 Task: Look for space in Przeworsk, Poland from 1st July, 2023 to 3rd July, 2023 for 1 adult in price range Rs.5000 to Rs.15000. Place can be private room with 1  bedroom having 1 bed and 1 bathroom. Property type can be house, flat, guest house, hotel. Amenities needed are: wifi. Booking option can be shelf check-in. Required host language is English.
Action: Mouse moved to (604, 98)
Screenshot: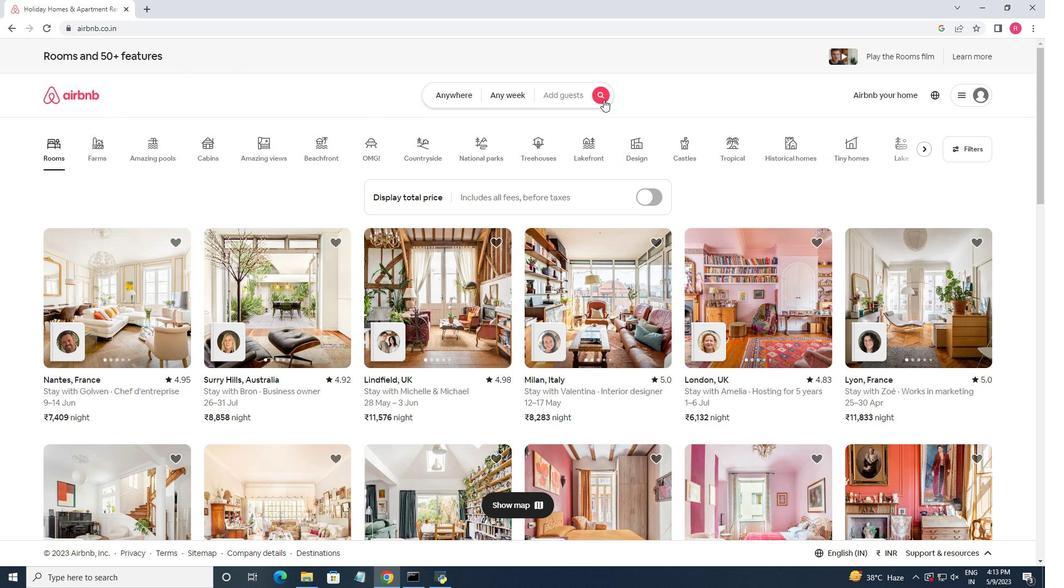 
Action: Mouse pressed left at (604, 98)
Screenshot: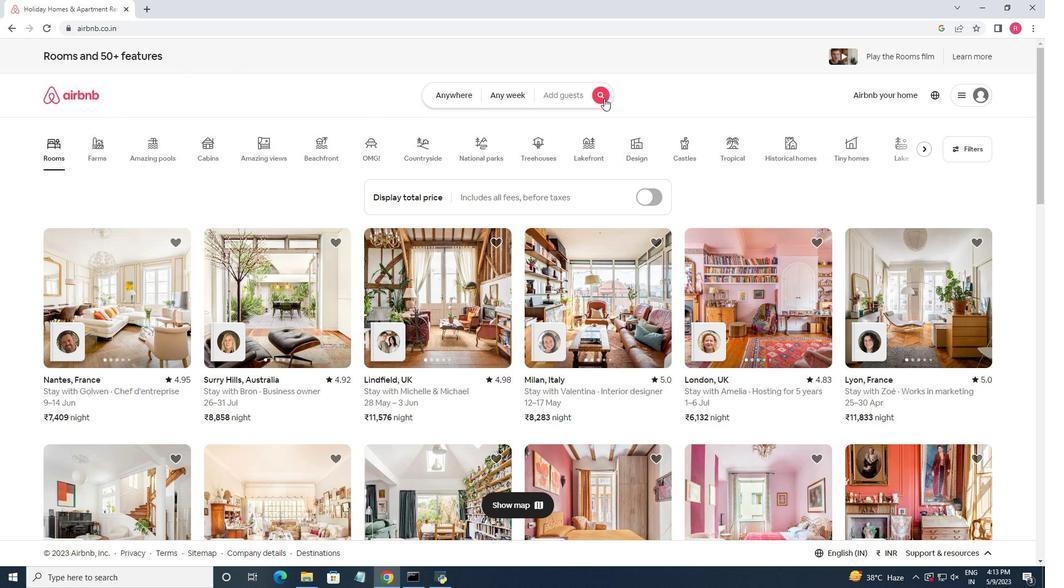 
Action: Mouse moved to (377, 143)
Screenshot: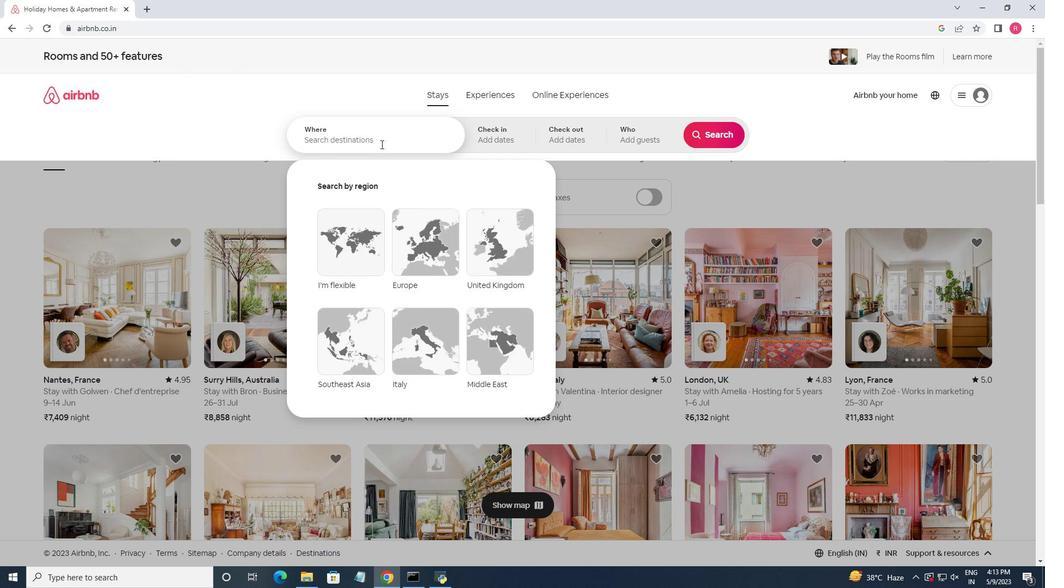 
Action: Mouse pressed left at (377, 143)
Screenshot: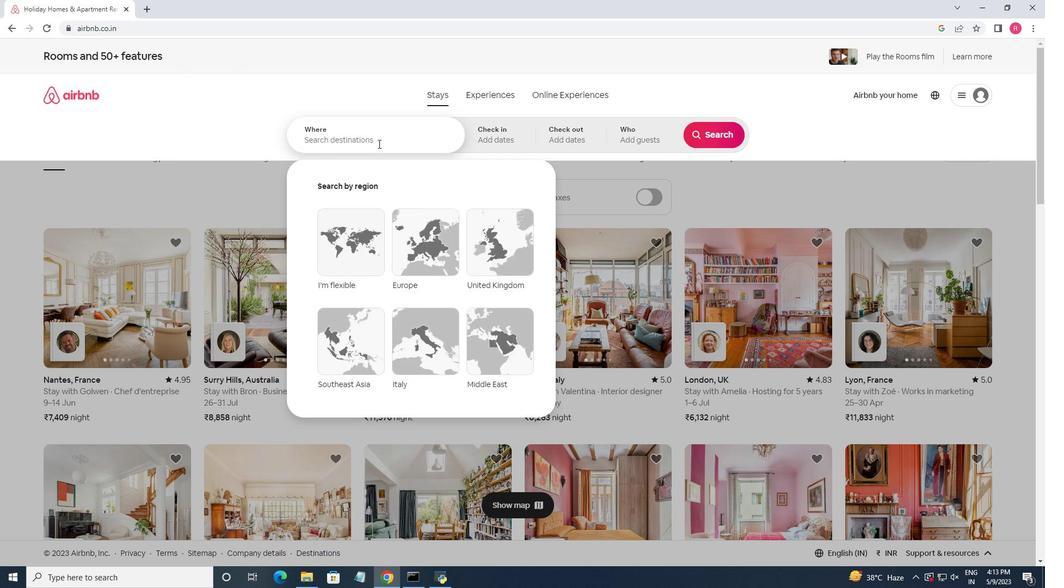 
Action: Key pressed <Key.shift>Przeworsk,<Key.space><Key.shift>Pola<Key.backspace>
Screenshot: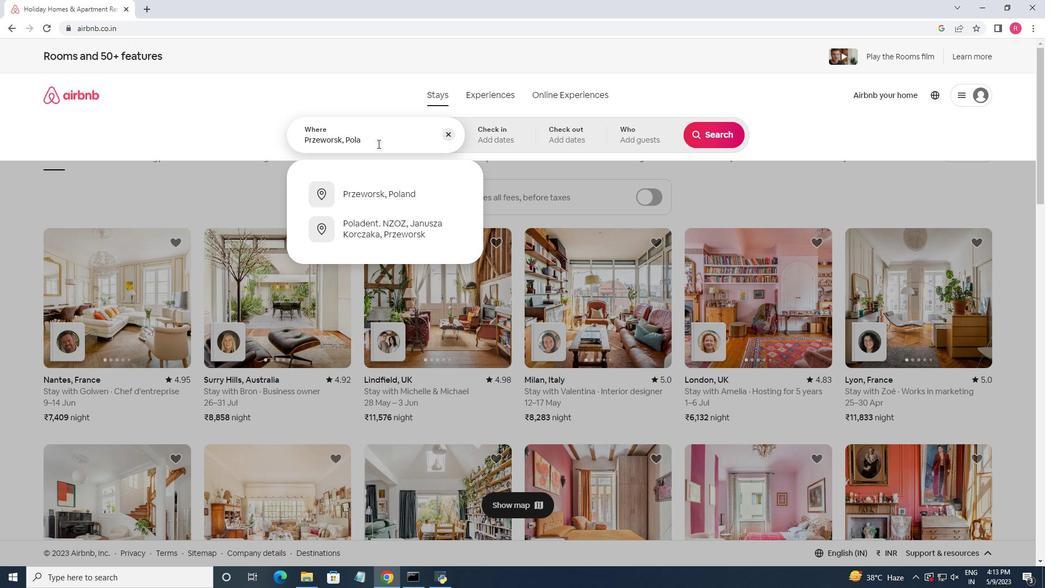 
Action: Mouse moved to (398, 194)
Screenshot: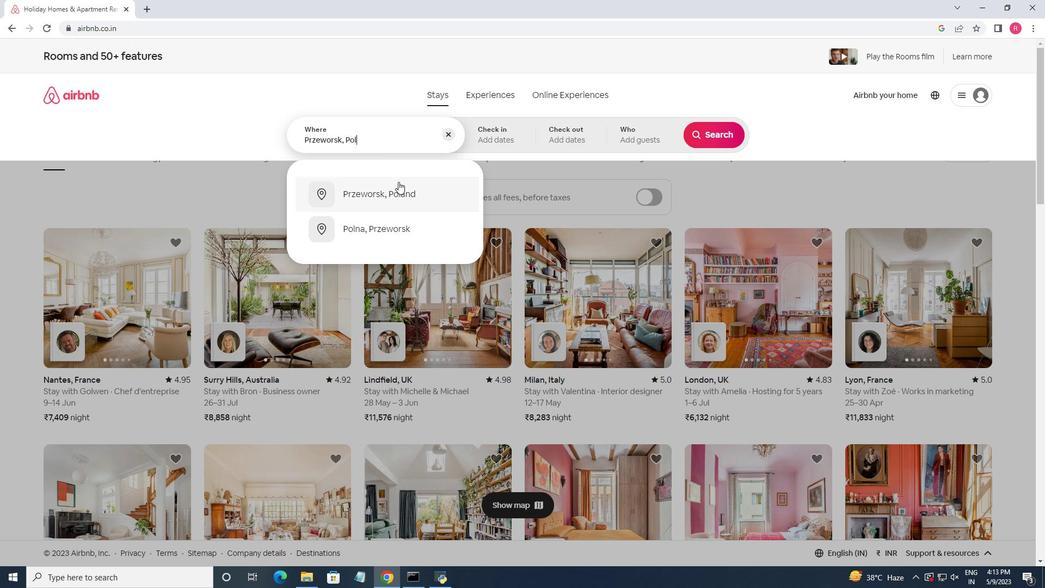 
Action: Mouse pressed left at (398, 194)
Screenshot: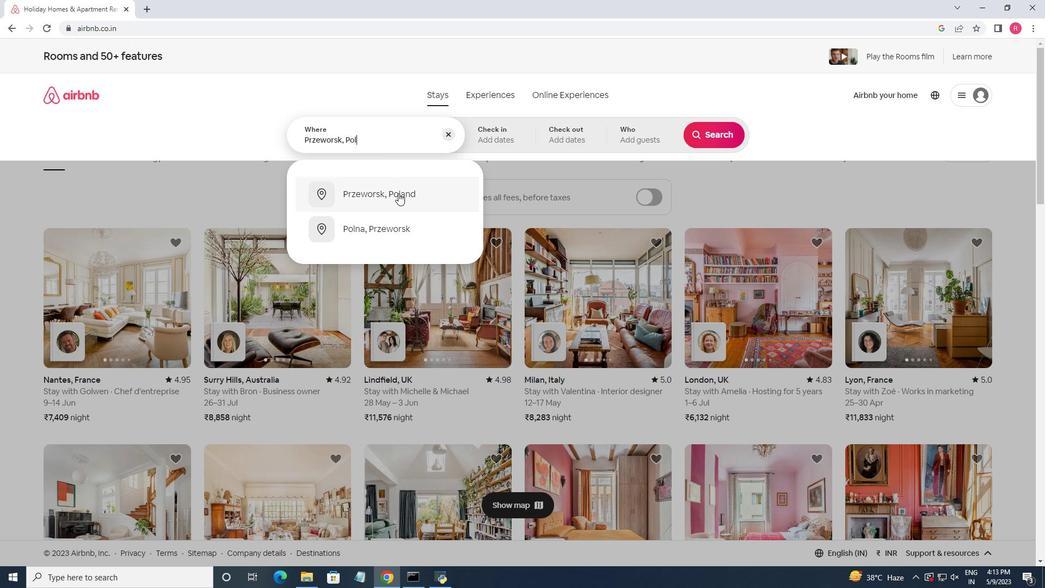 
Action: Mouse moved to (716, 218)
Screenshot: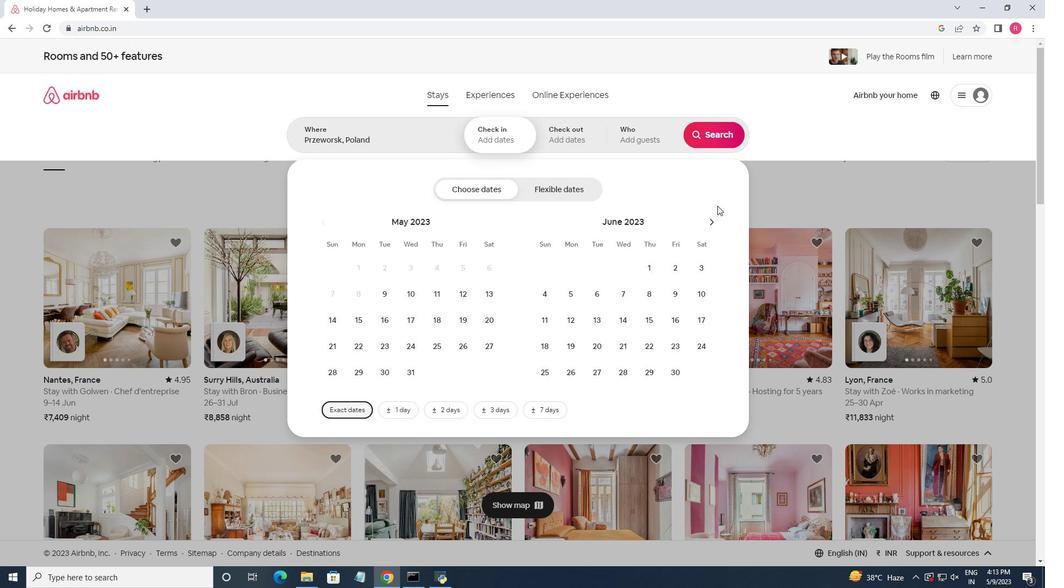 
Action: Mouse pressed left at (716, 218)
Screenshot: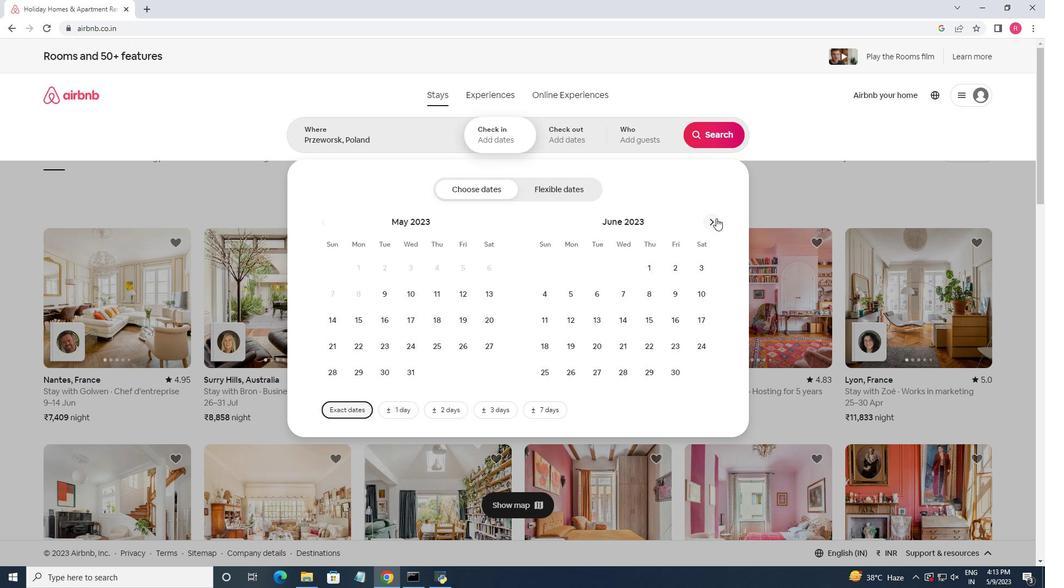 
Action: Mouse moved to (706, 262)
Screenshot: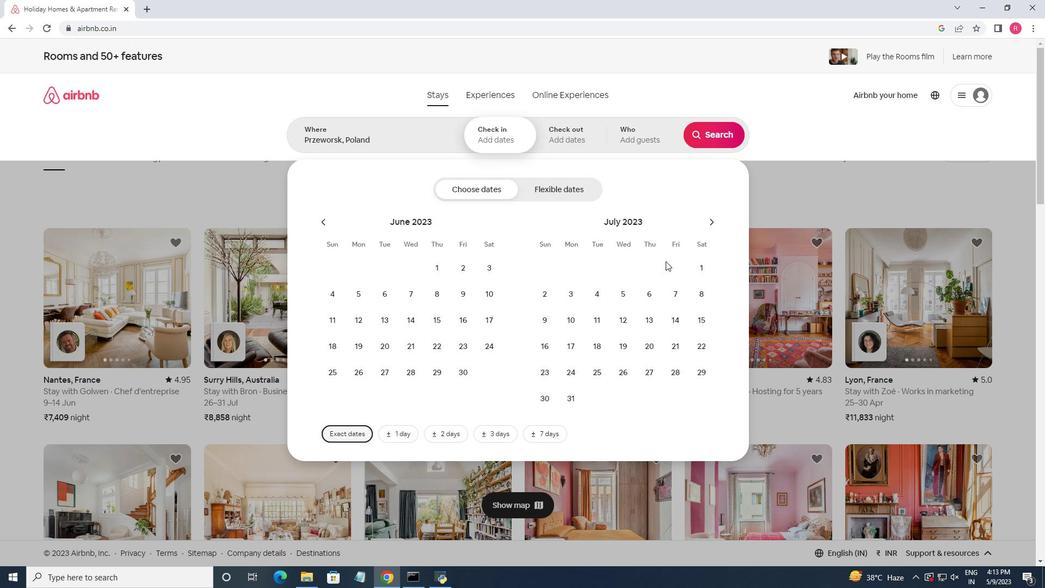 
Action: Mouse pressed left at (706, 262)
Screenshot: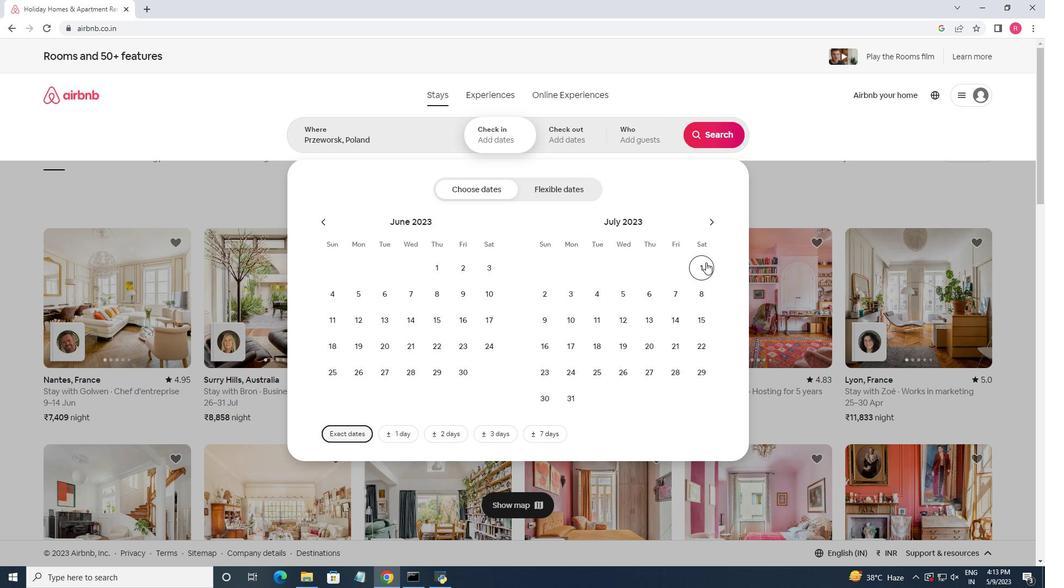 
Action: Mouse moved to (575, 297)
Screenshot: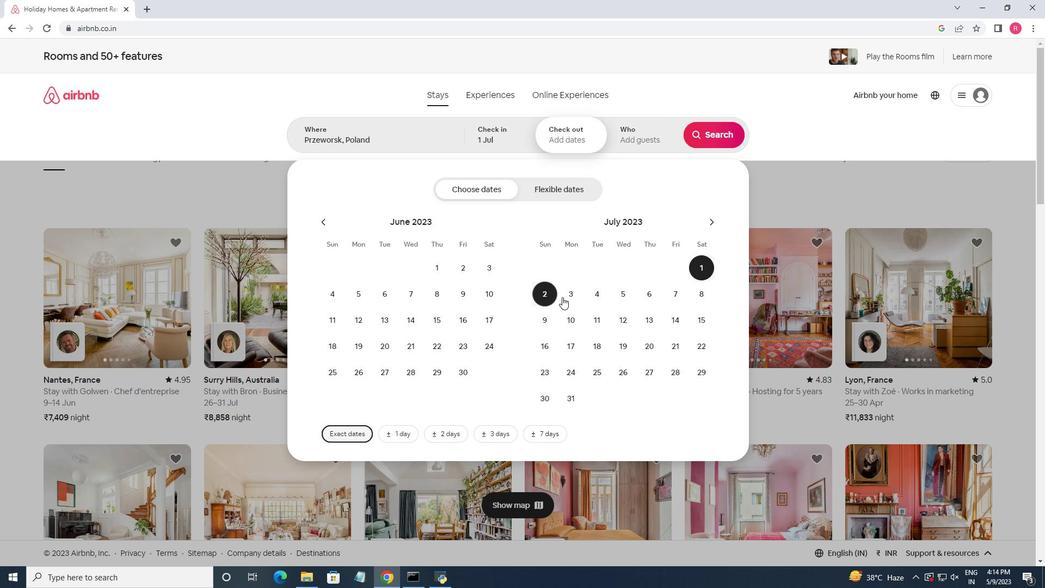 
Action: Mouse pressed left at (575, 297)
Screenshot: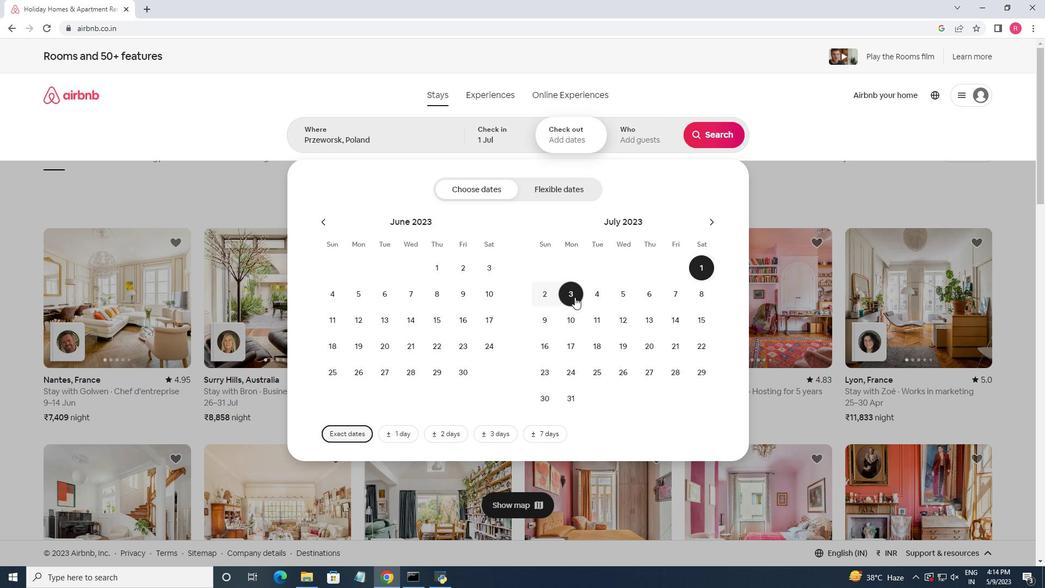 
Action: Mouse moved to (641, 134)
Screenshot: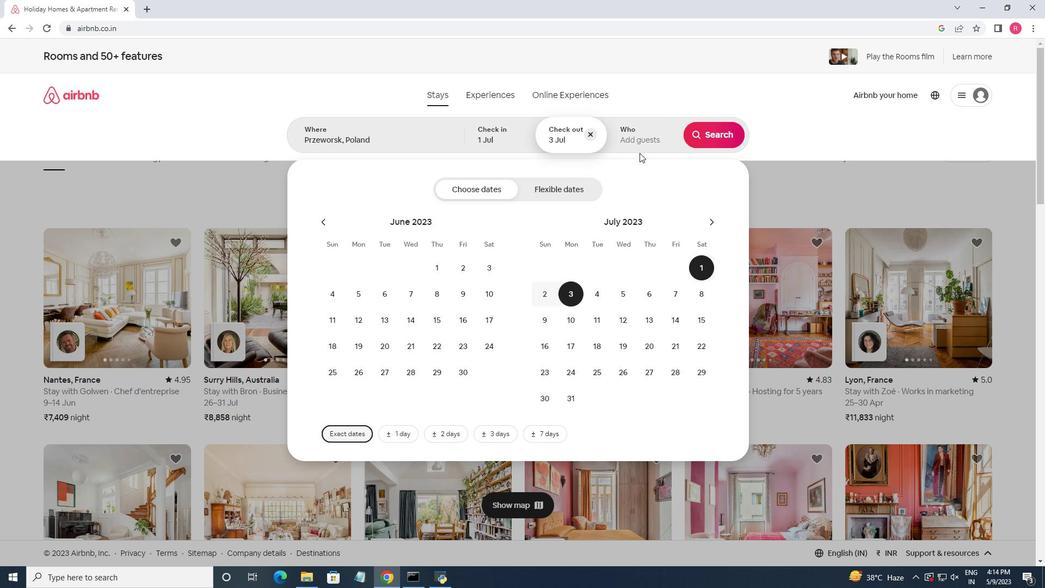
Action: Mouse pressed left at (641, 134)
Screenshot: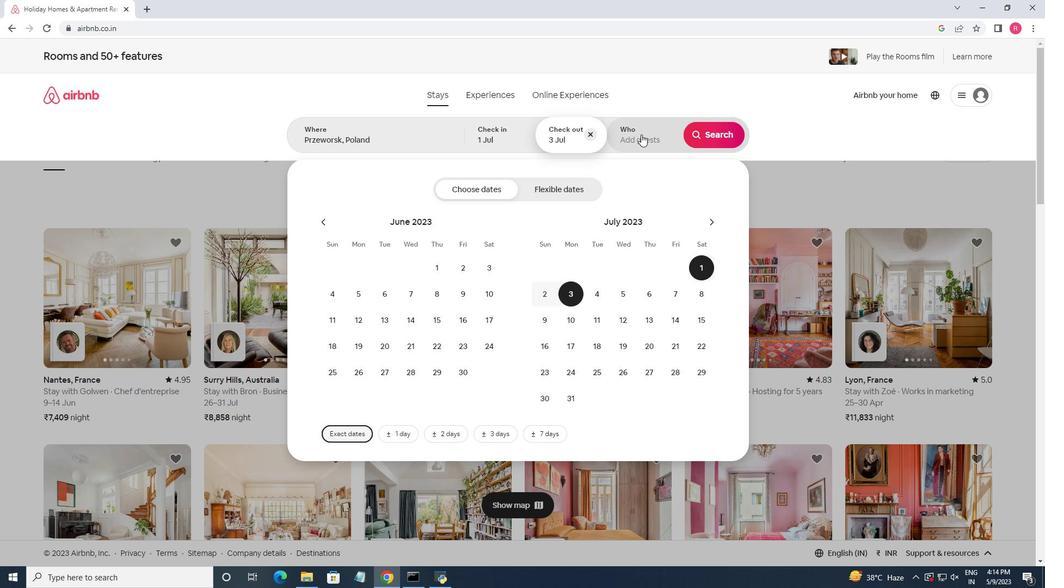 
Action: Mouse moved to (723, 192)
Screenshot: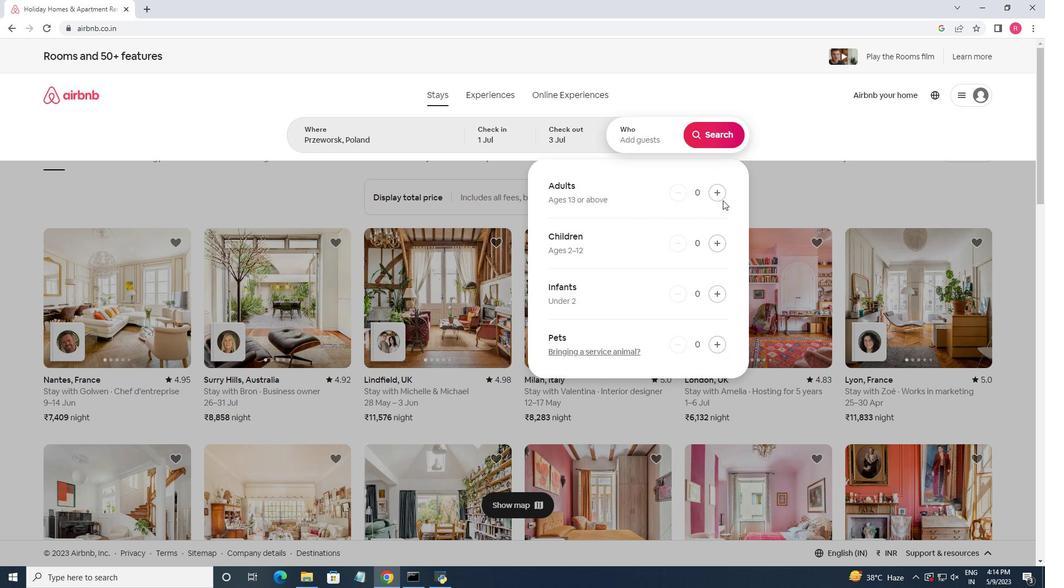 
Action: Mouse pressed left at (723, 192)
Screenshot: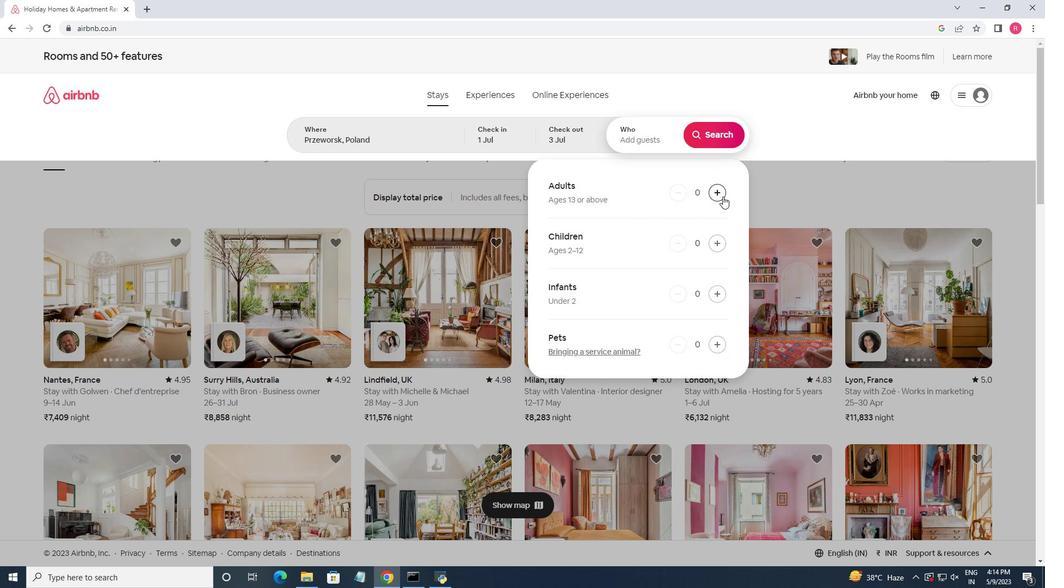 
Action: Mouse moved to (718, 139)
Screenshot: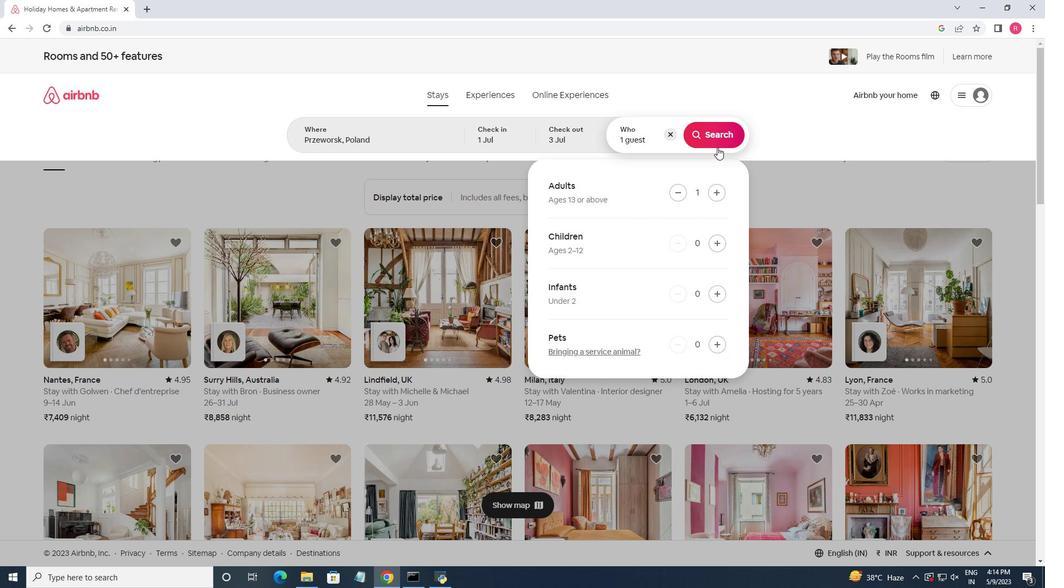 
Action: Mouse pressed left at (718, 139)
Screenshot: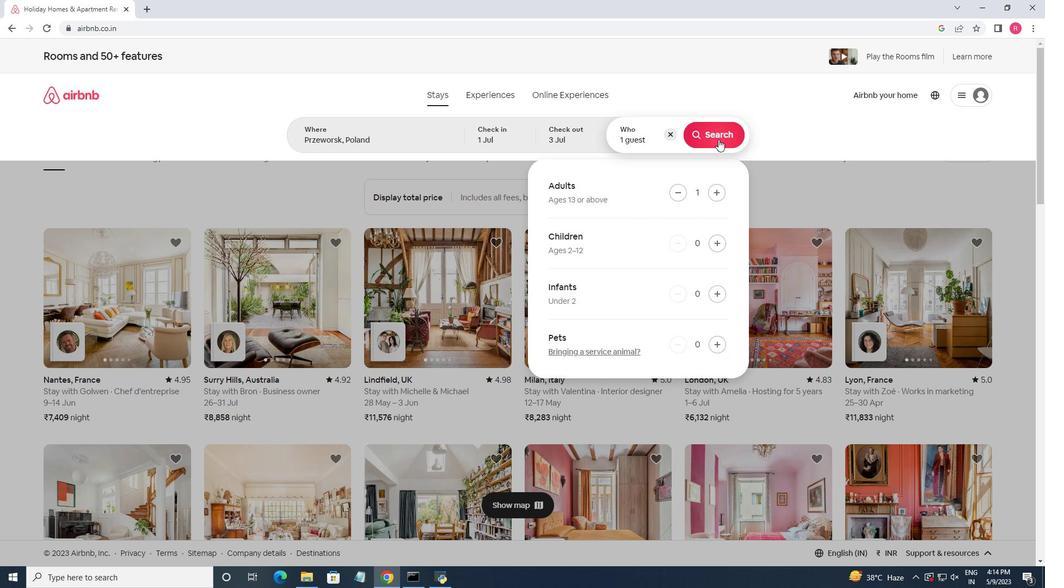 
Action: Mouse moved to (989, 110)
Screenshot: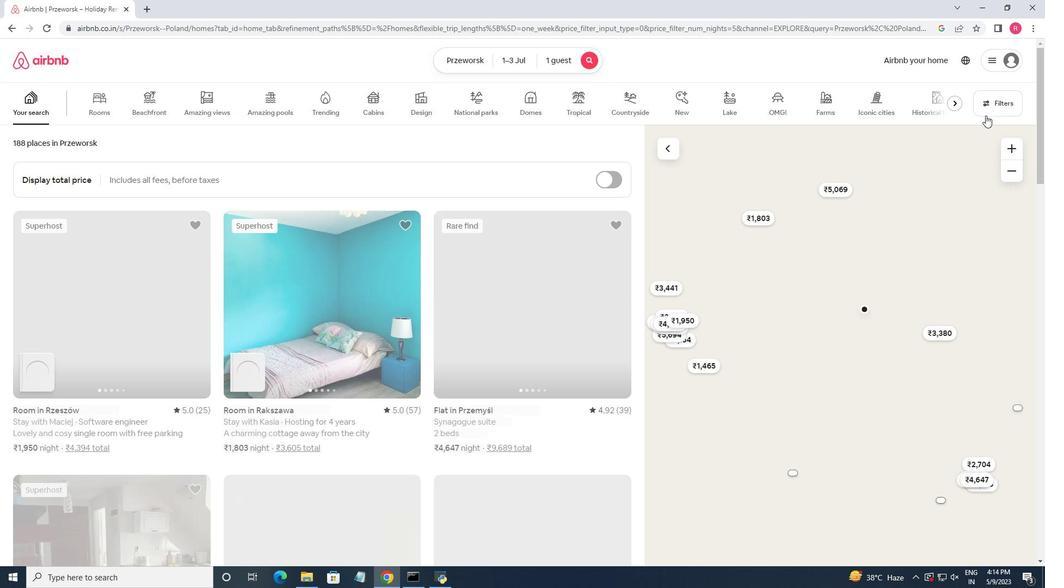 
Action: Mouse pressed left at (989, 110)
Screenshot: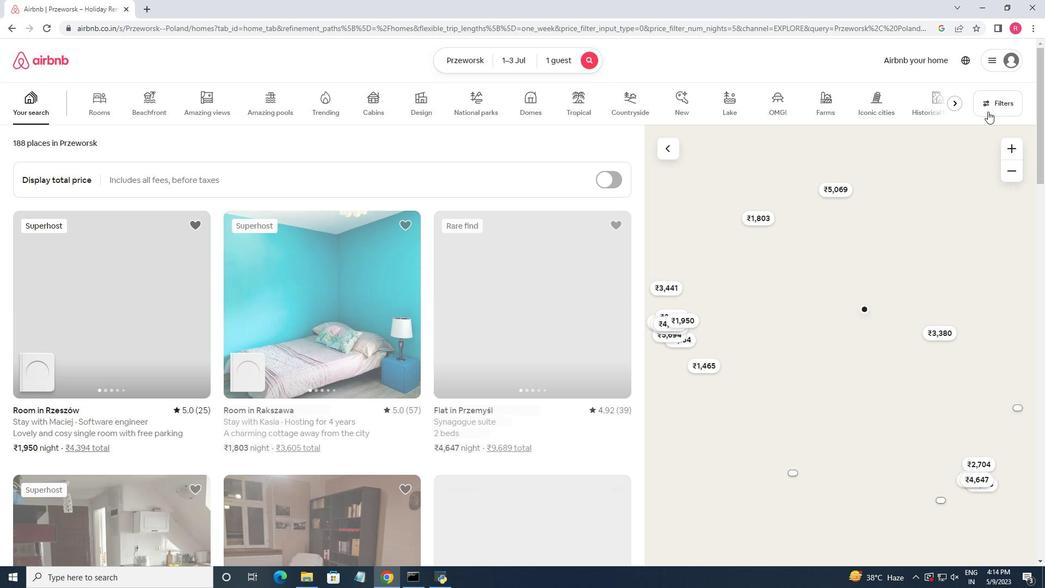 
Action: Mouse moved to (375, 370)
Screenshot: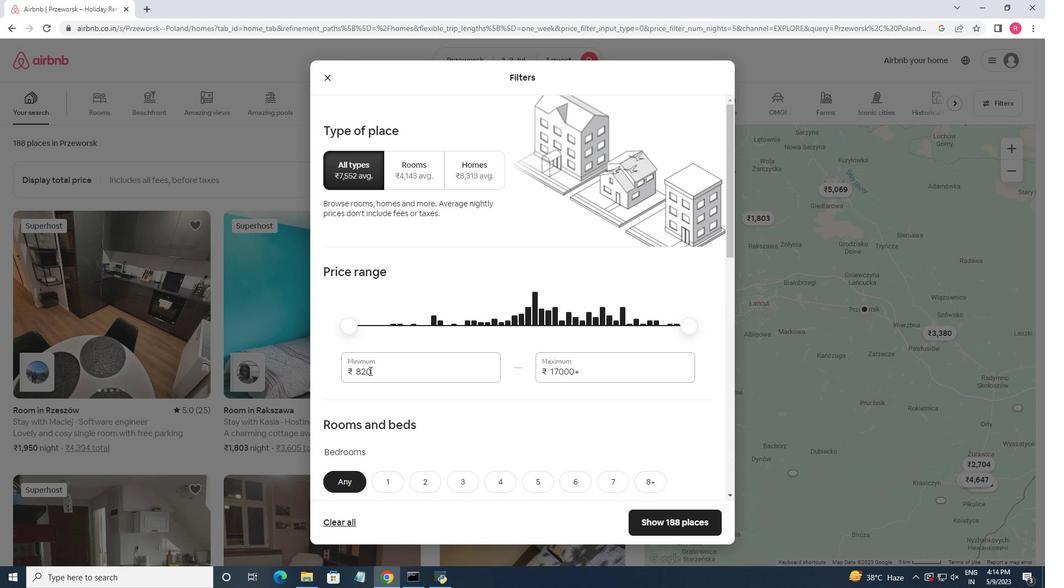 
Action: Mouse pressed left at (375, 370)
Screenshot: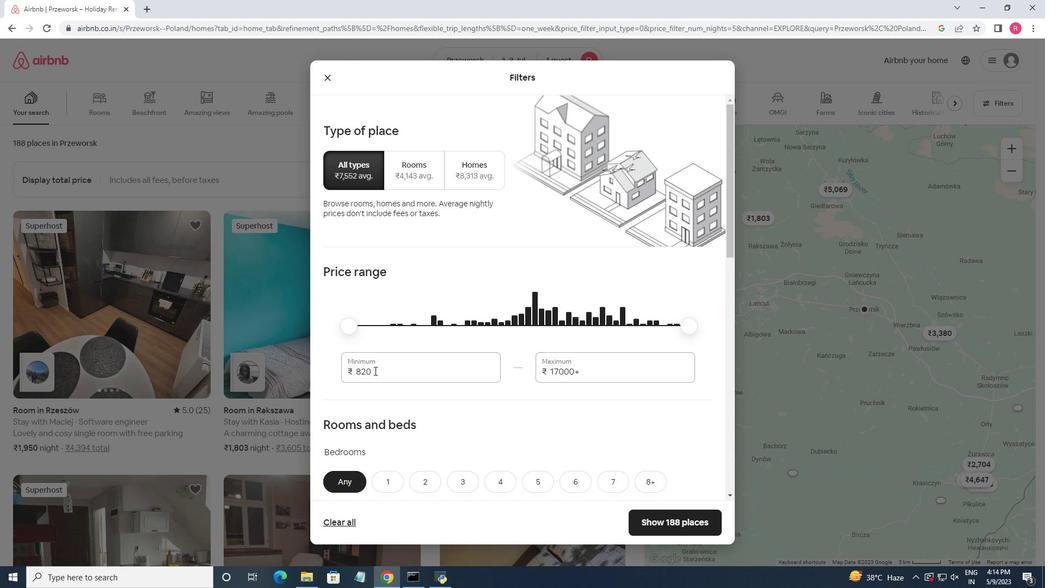 
Action: Mouse pressed left at (375, 370)
Screenshot: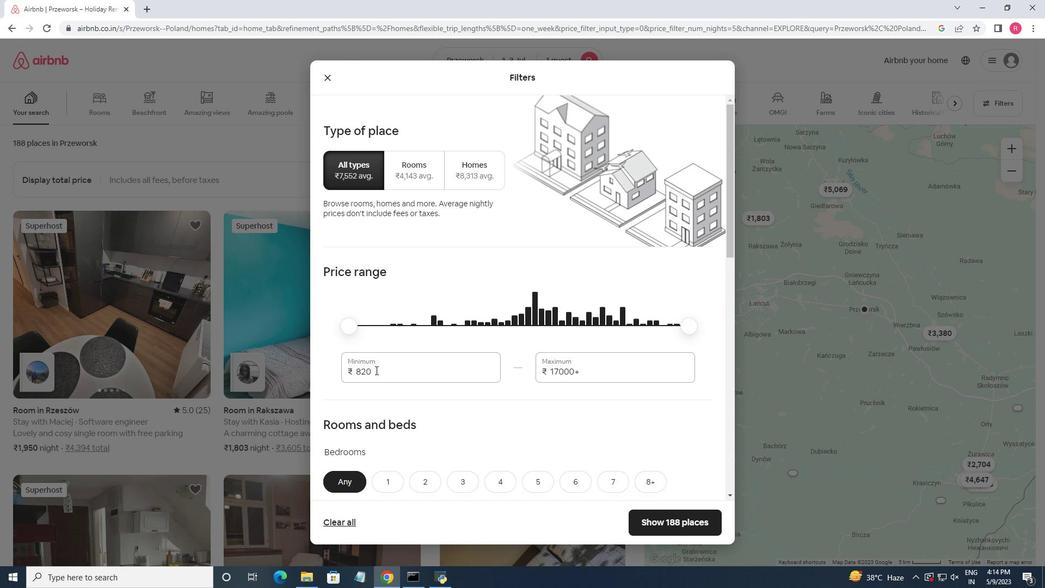
Action: Mouse moved to (374, 369)
Screenshot: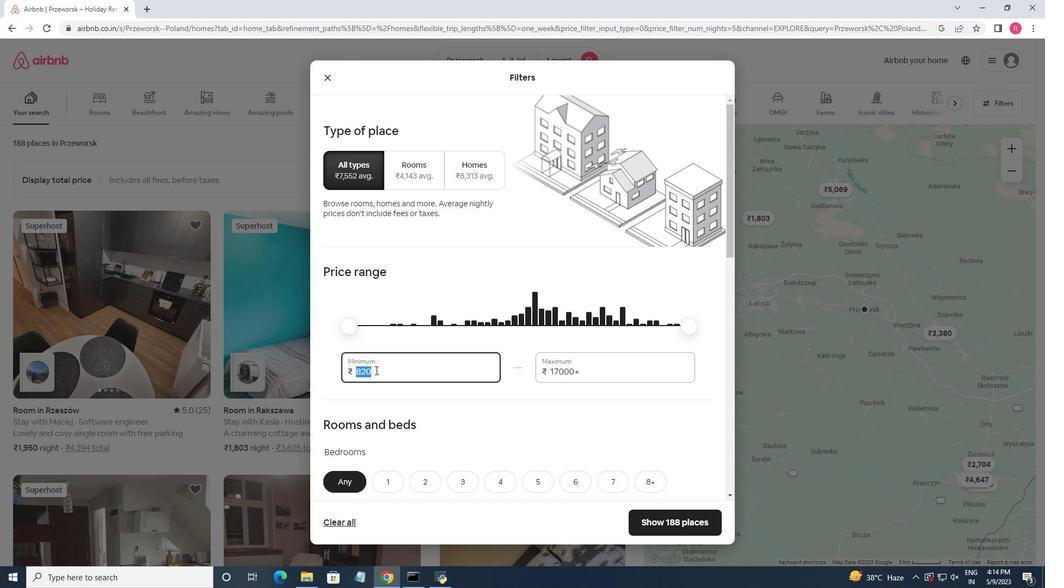 
Action: Key pressed 5000<Key.tab>15000
Screenshot: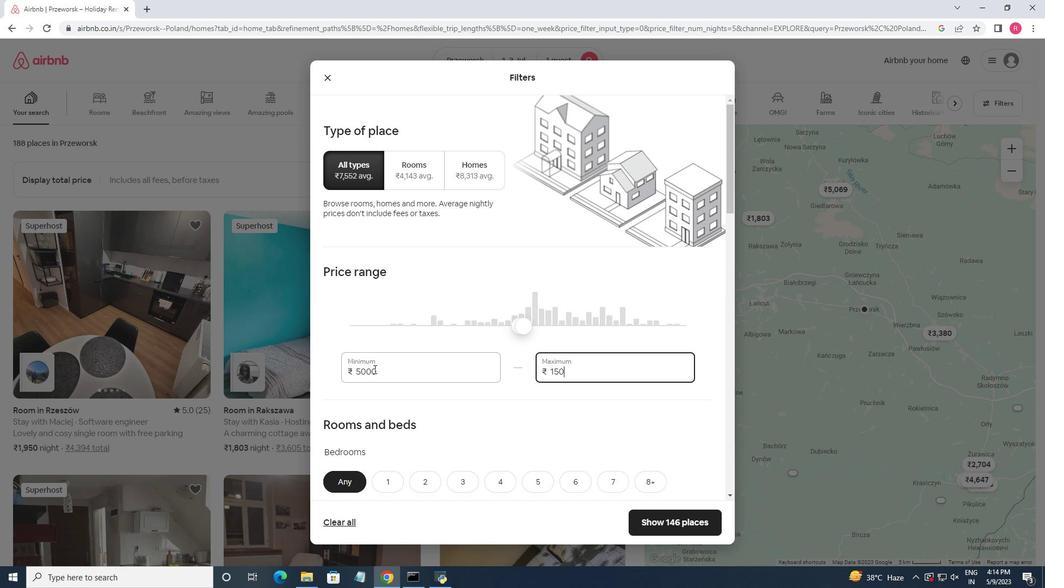 
Action: Mouse moved to (502, 389)
Screenshot: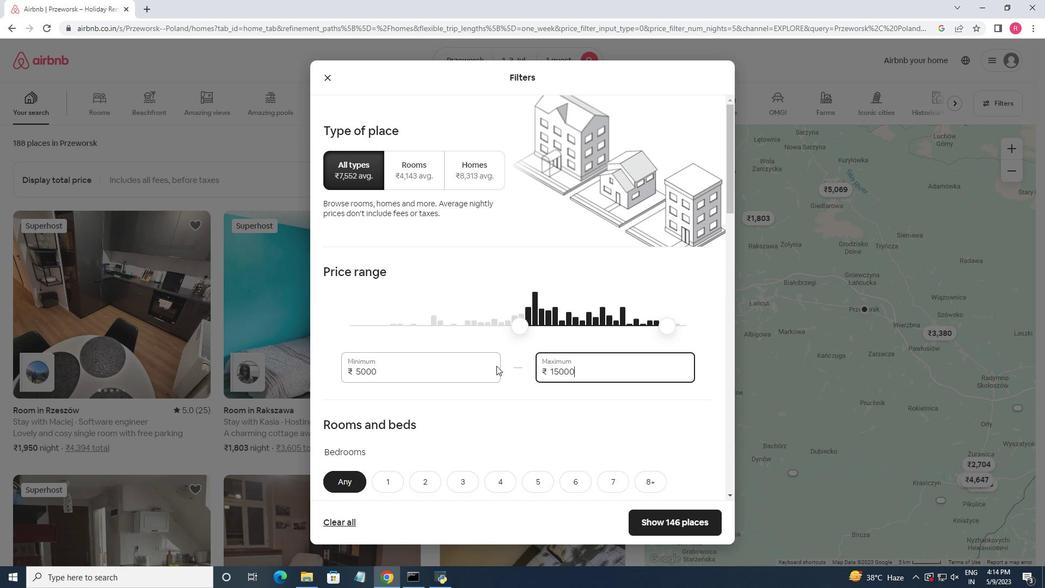 
Action: Mouse scrolled (502, 388) with delta (0, 0)
Screenshot: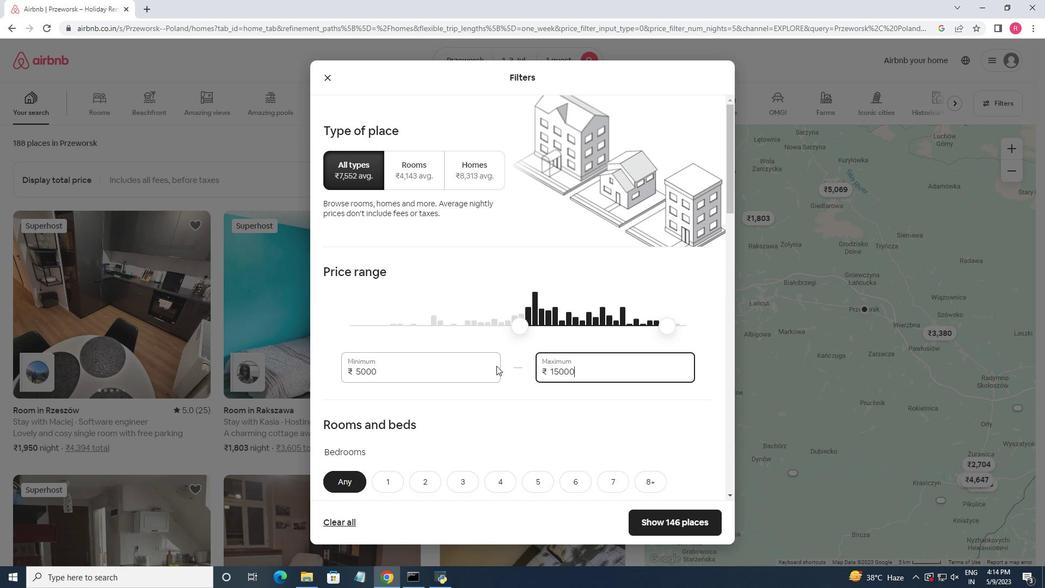 
Action: Mouse moved to (493, 404)
Screenshot: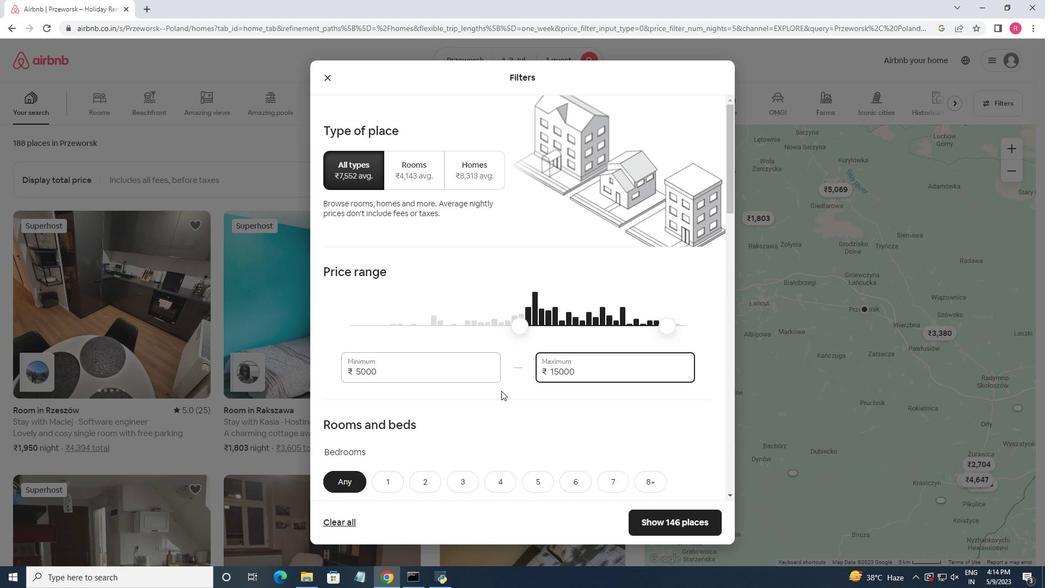 
Action: Mouse scrolled (493, 403) with delta (0, 0)
Screenshot: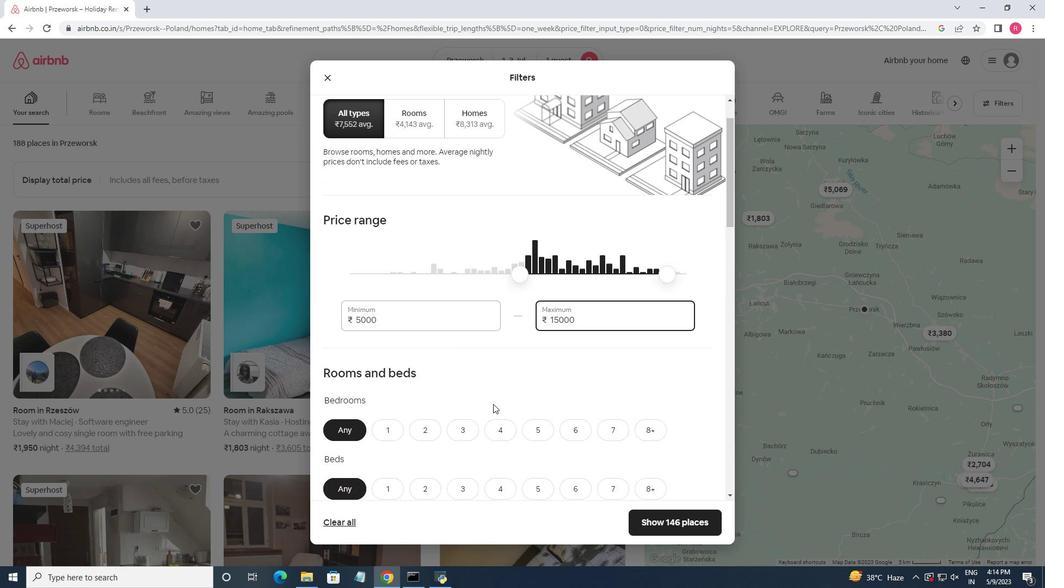 
Action: Mouse moved to (395, 372)
Screenshot: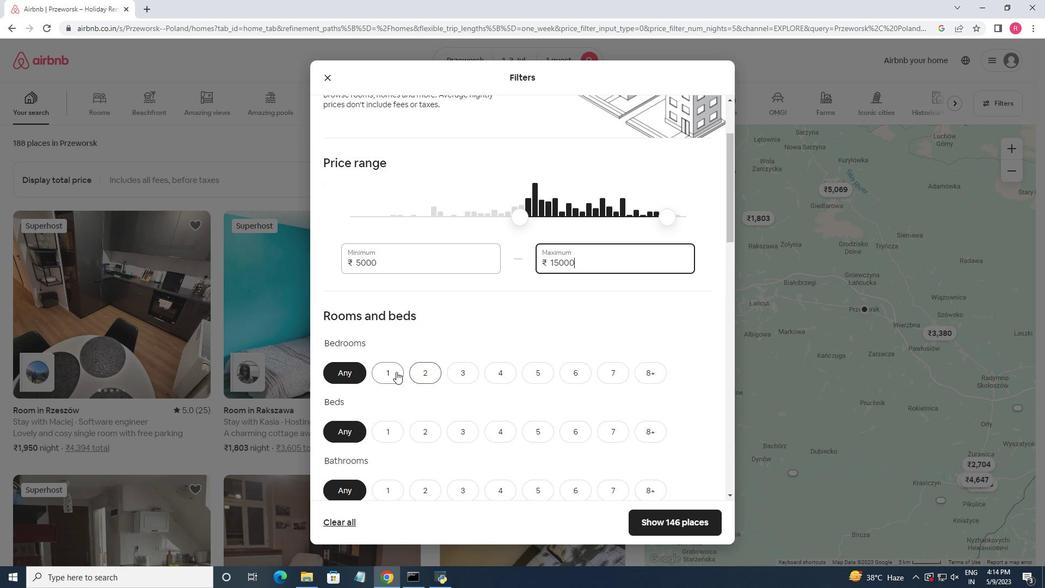 
Action: Mouse pressed left at (395, 372)
Screenshot: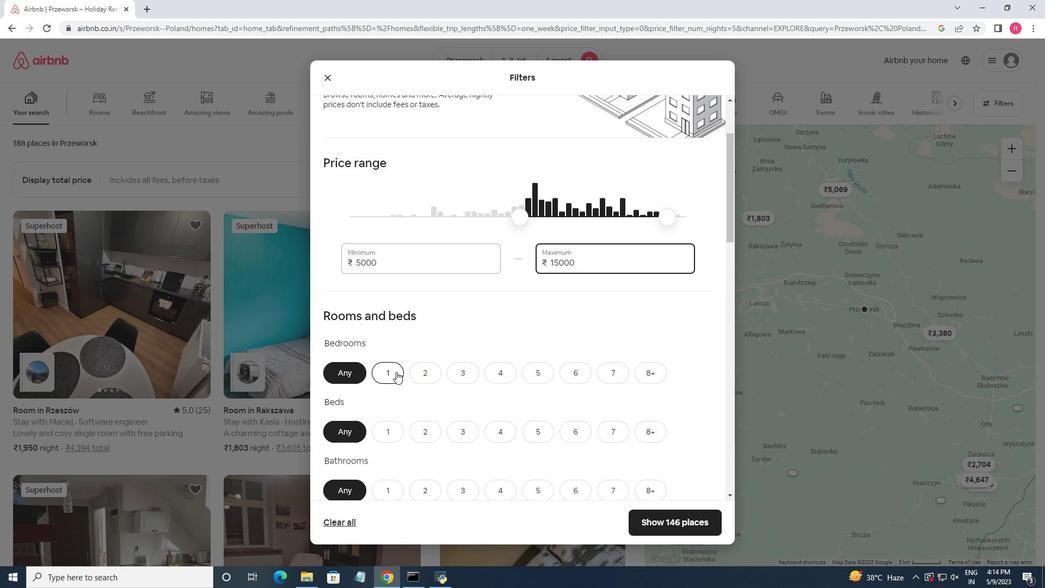 
Action: Mouse moved to (389, 434)
Screenshot: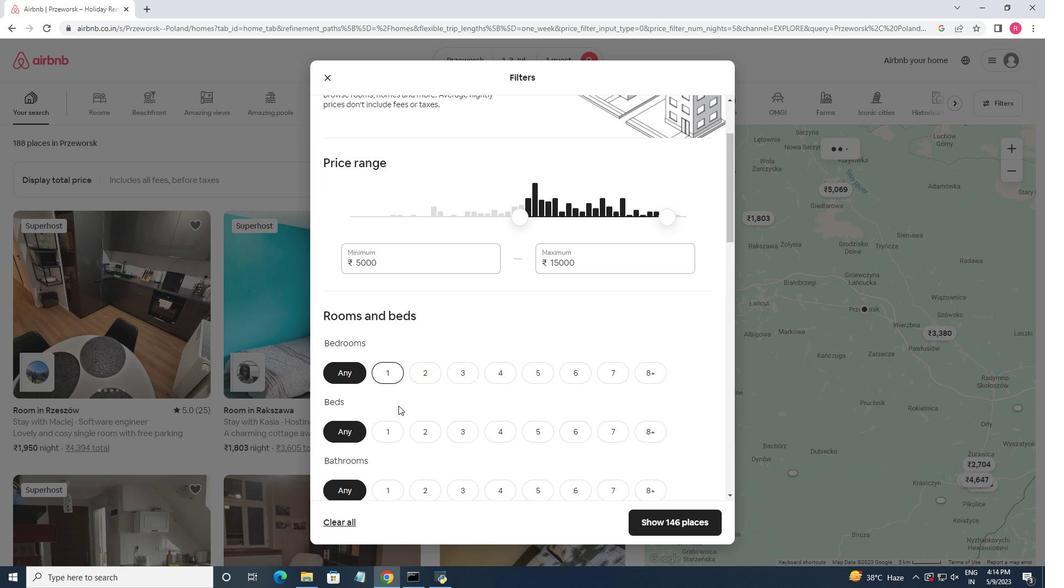 
Action: Mouse pressed left at (389, 434)
Screenshot: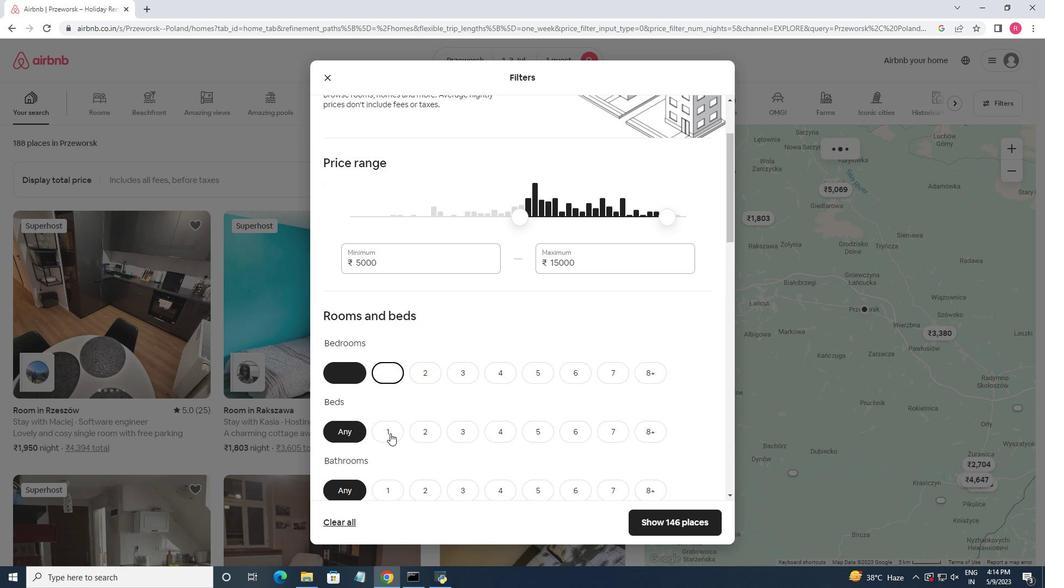 
Action: Mouse moved to (435, 400)
Screenshot: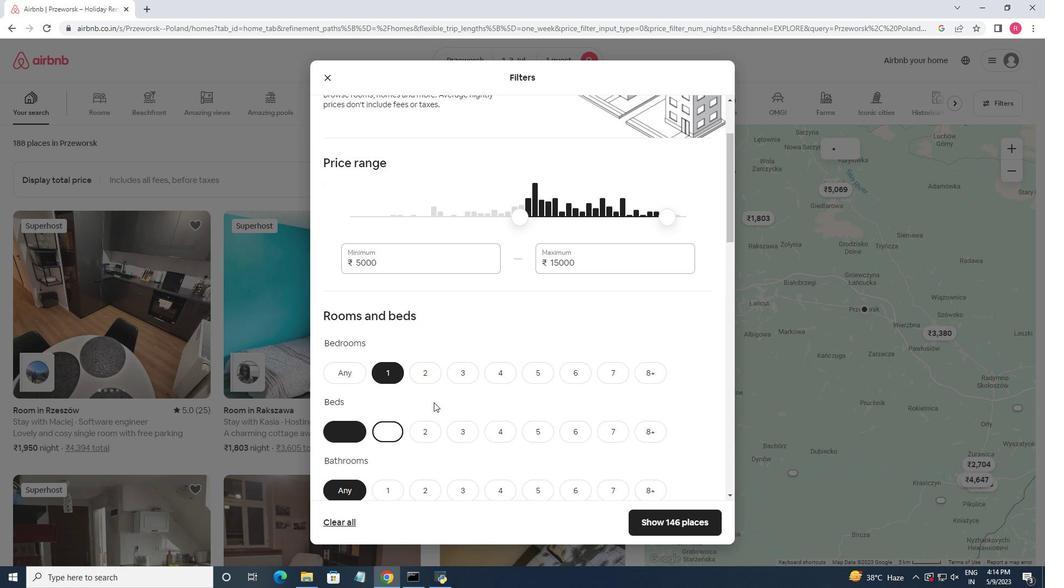 
Action: Mouse scrolled (435, 399) with delta (0, 0)
Screenshot: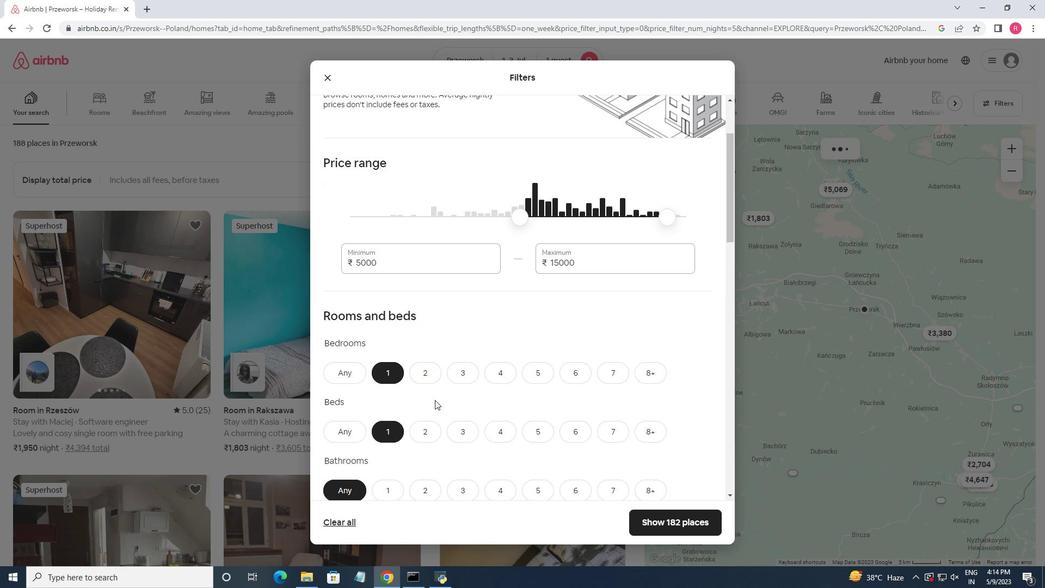
Action: Mouse moved to (432, 399)
Screenshot: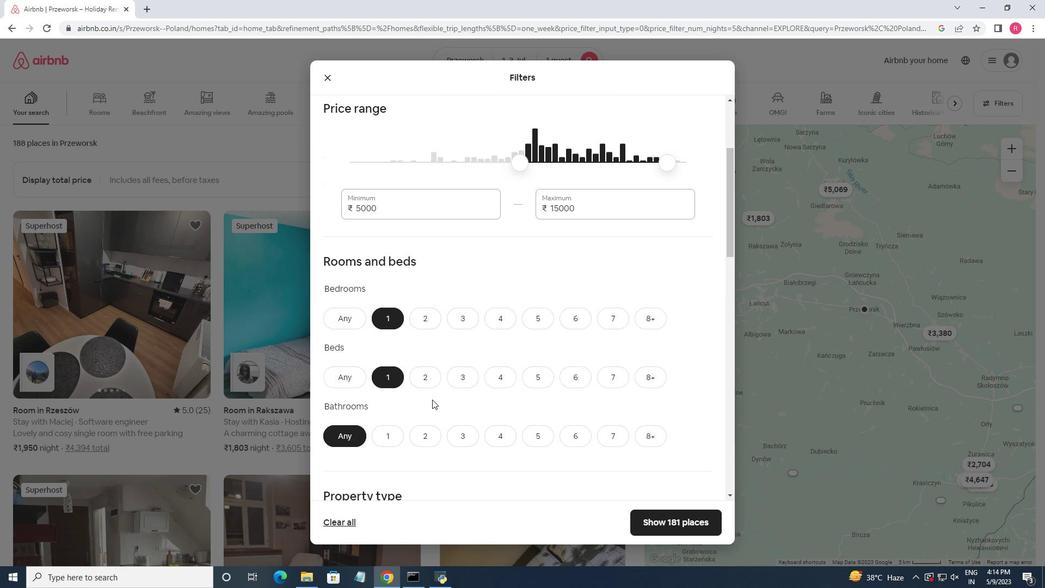 
Action: Mouse scrolled (432, 399) with delta (0, 0)
Screenshot: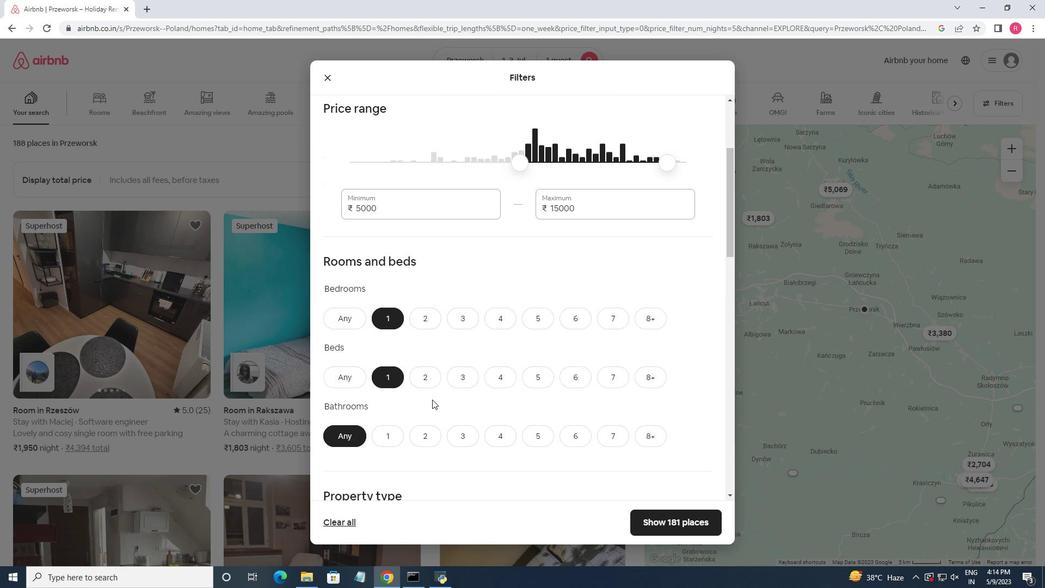 
Action: Mouse moved to (392, 383)
Screenshot: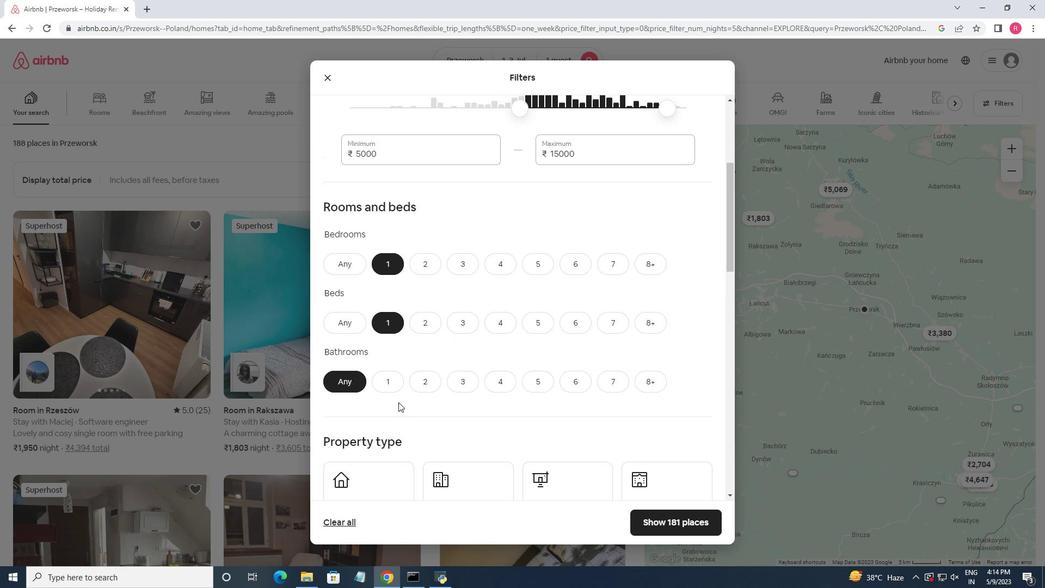 
Action: Mouse pressed left at (392, 383)
Screenshot: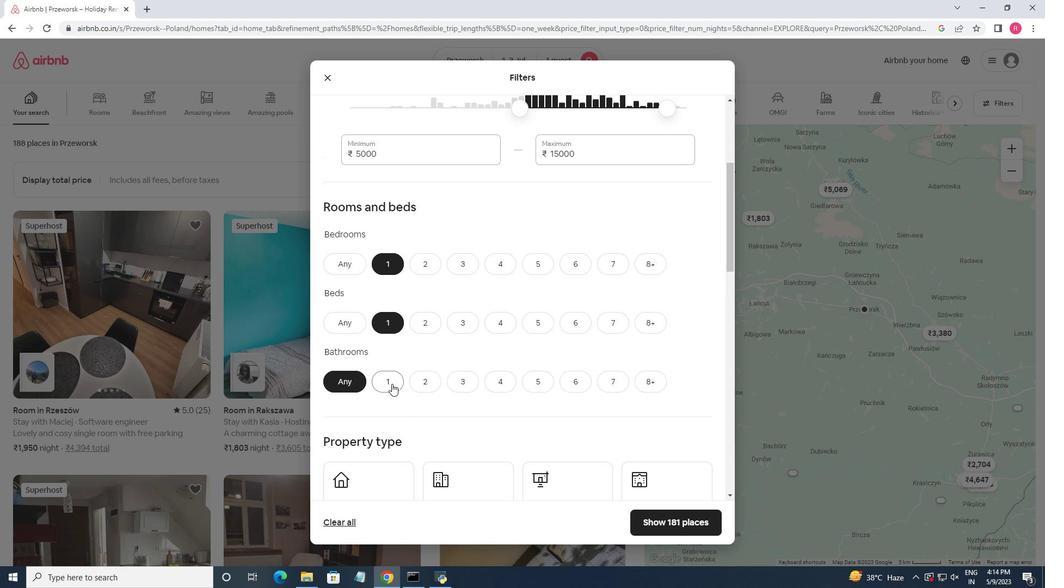 
Action: Mouse moved to (455, 373)
Screenshot: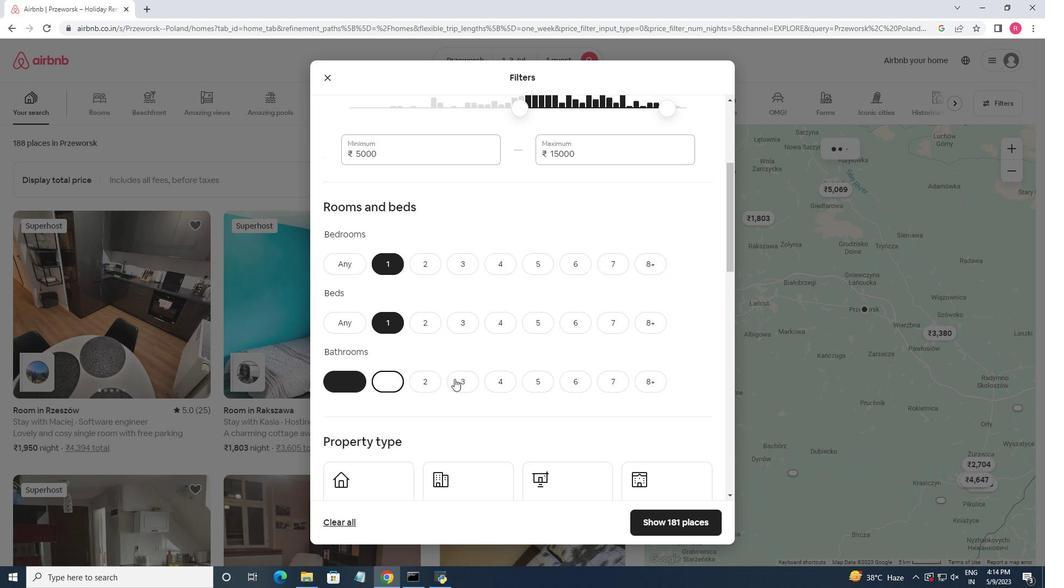 
Action: Mouse scrolled (455, 372) with delta (0, 0)
Screenshot: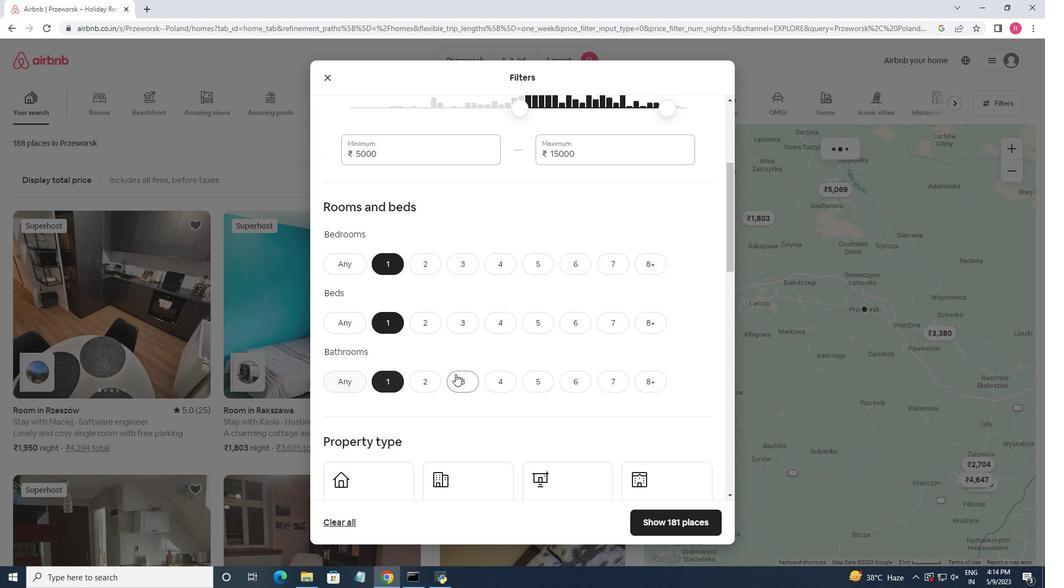 
Action: Mouse moved to (393, 431)
Screenshot: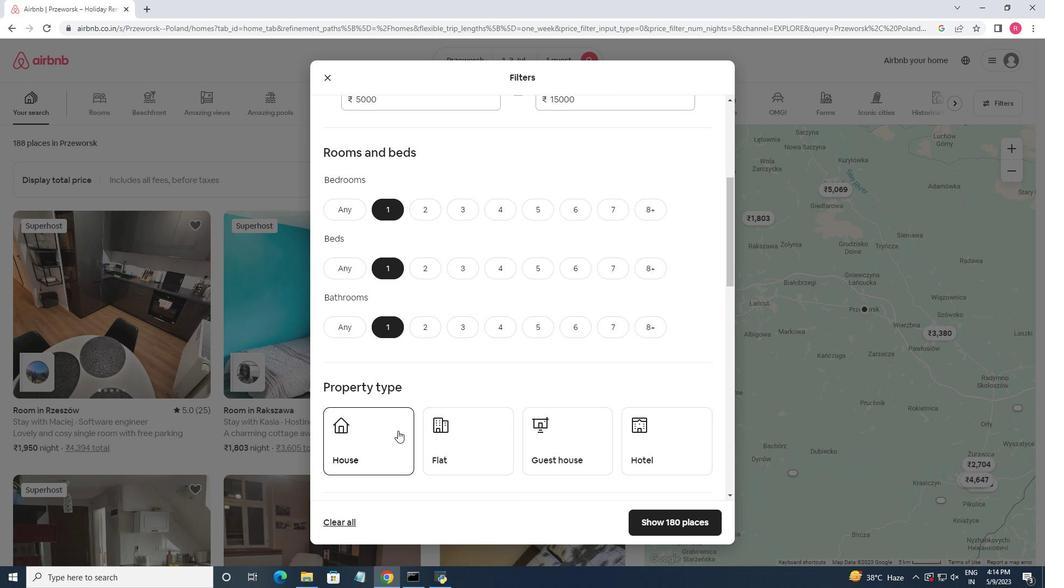 
Action: Mouse pressed left at (393, 431)
Screenshot: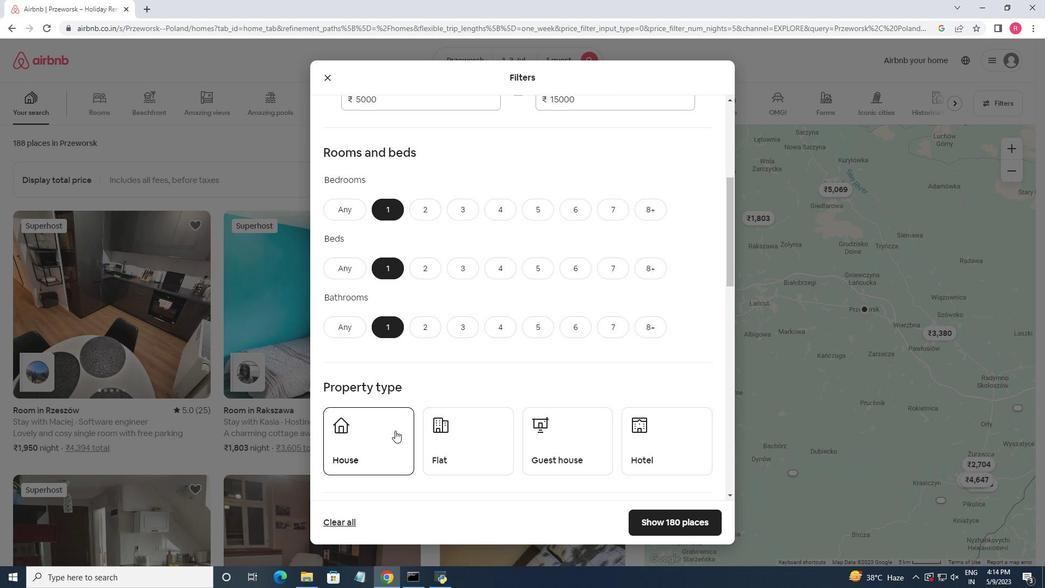 
Action: Mouse moved to (456, 433)
Screenshot: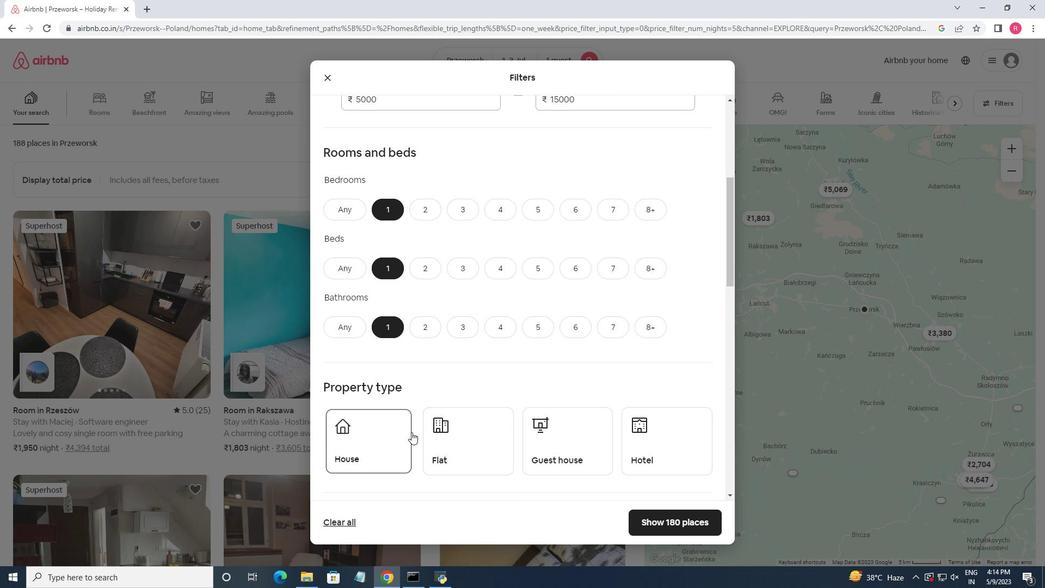 
Action: Mouse pressed left at (456, 433)
Screenshot: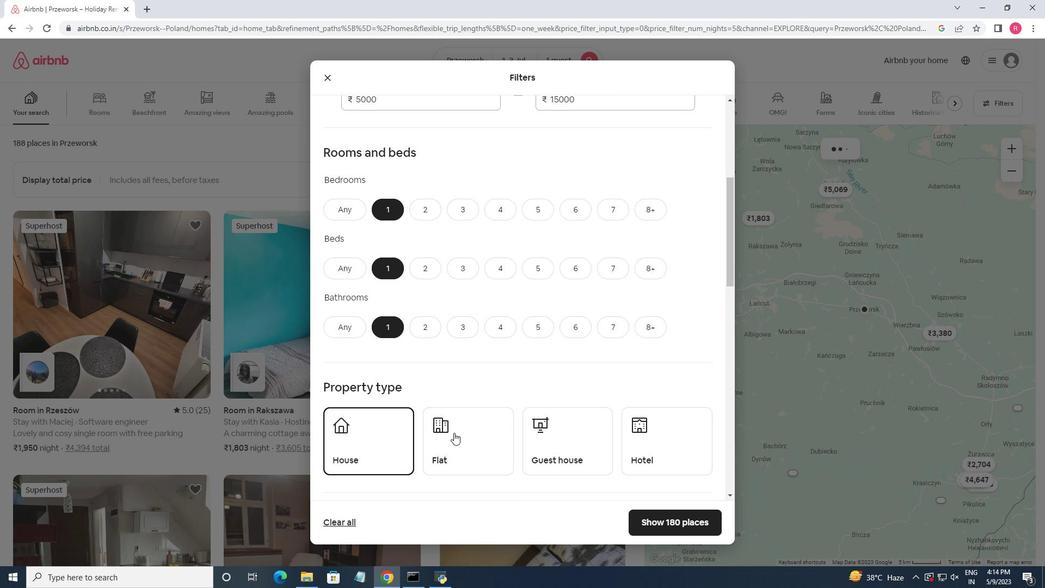 
Action: Mouse moved to (551, 441)
Screenshot: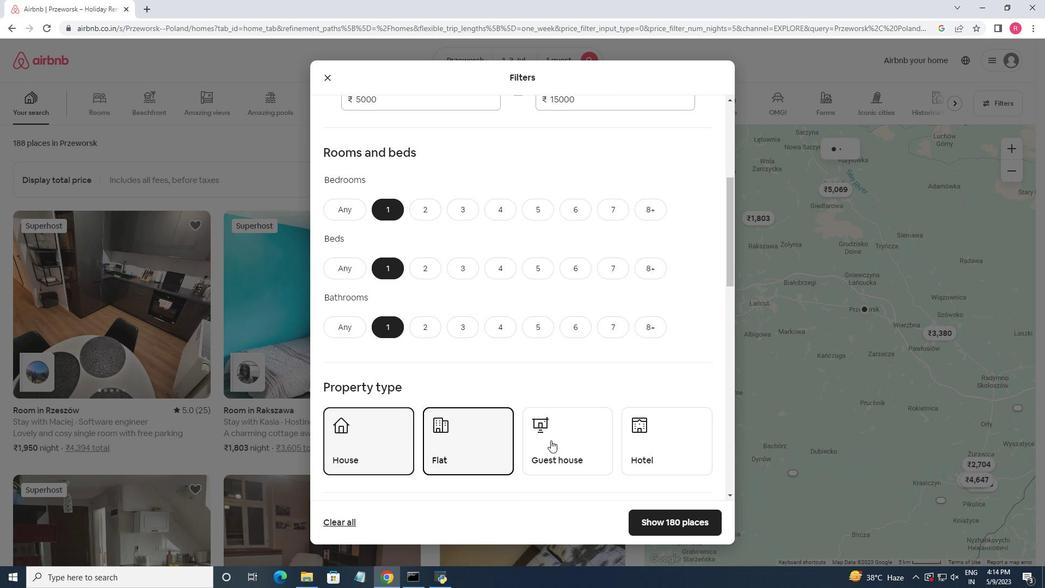 
Action: Mouse pressed left at (551, 441)
Screenshot: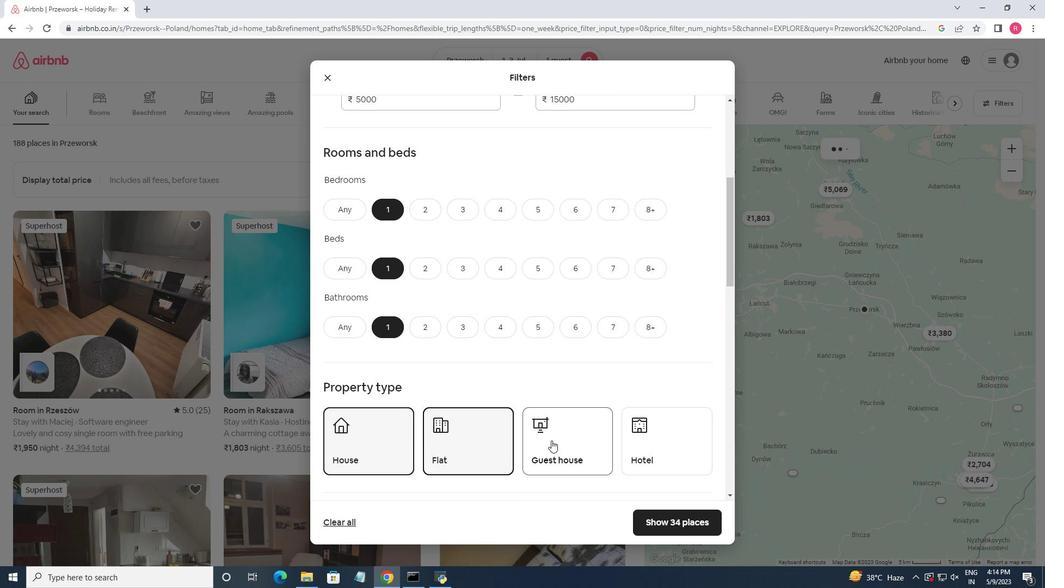 
Action: Mouse moved to (635, 441)
Screenshot: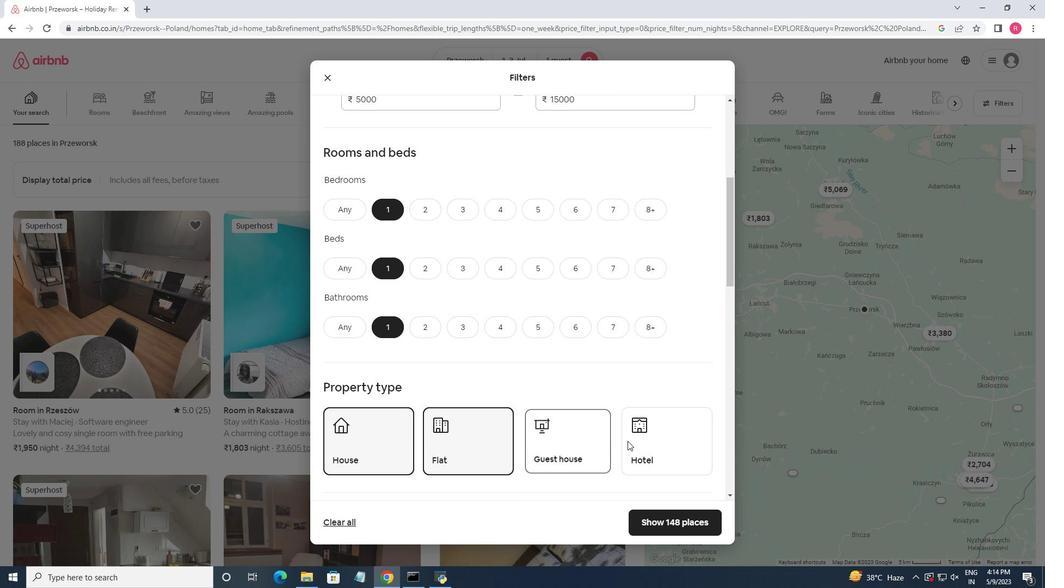 
Action: Mouse pressed left at (635, 441)
Screenshot: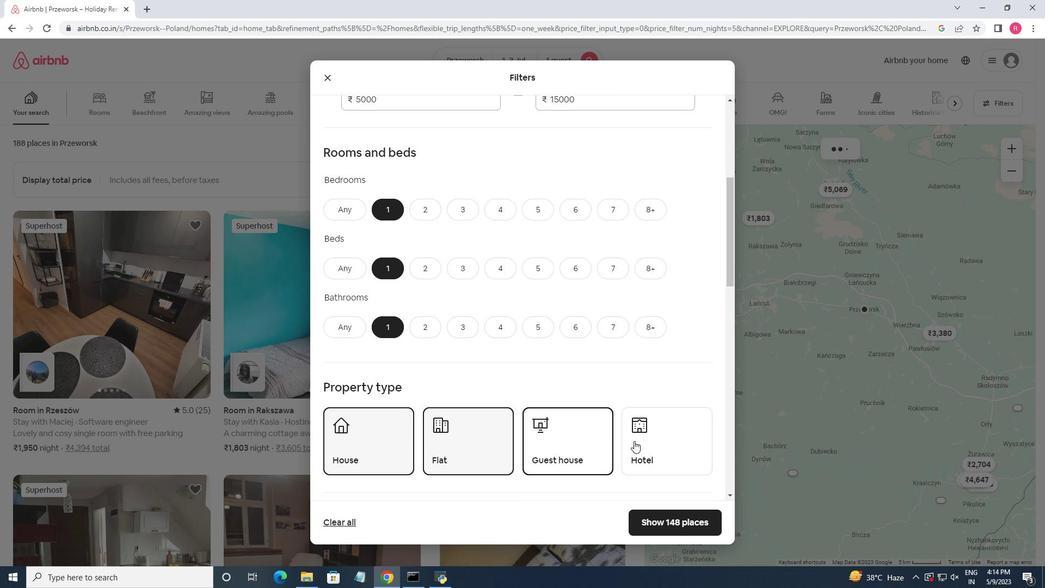 
Action: Mouse moved to (576, 380)
Screenshot: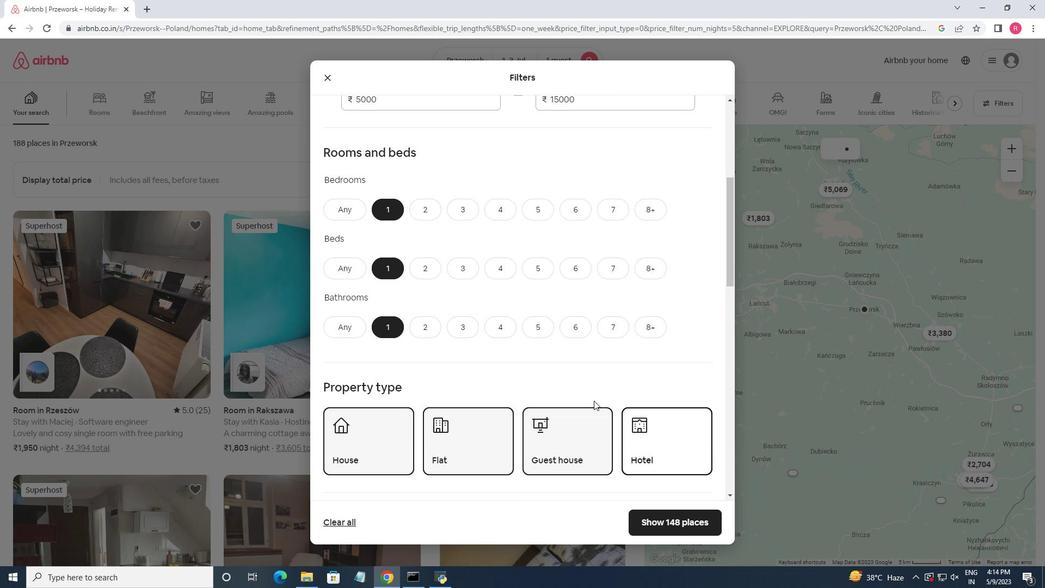 
Action: Mouse scrolled (576, 379) with delta (0, 0)
Screenshot: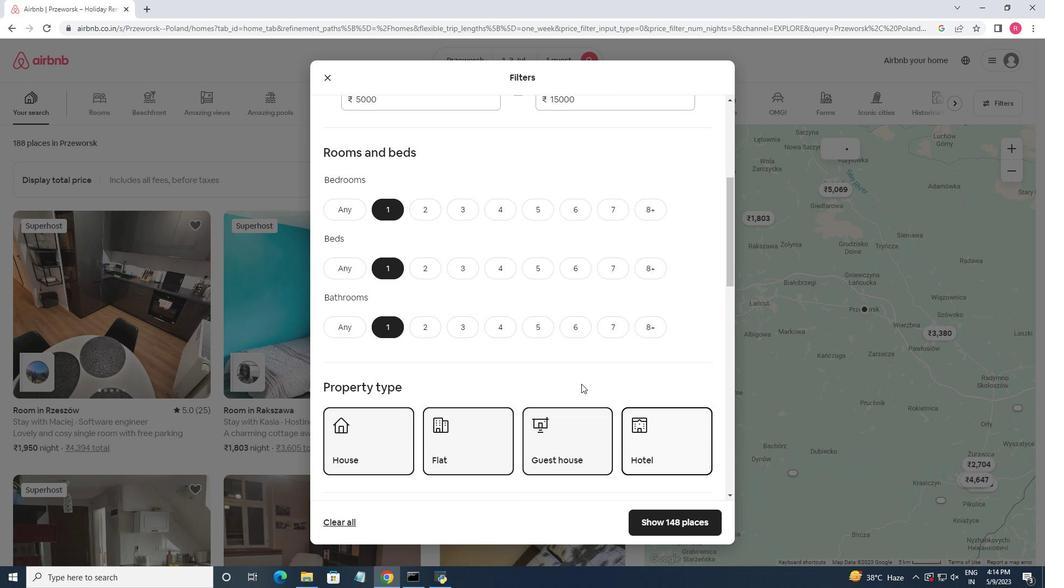 
Action: Mouse moved to (574, 381)
Screenshot: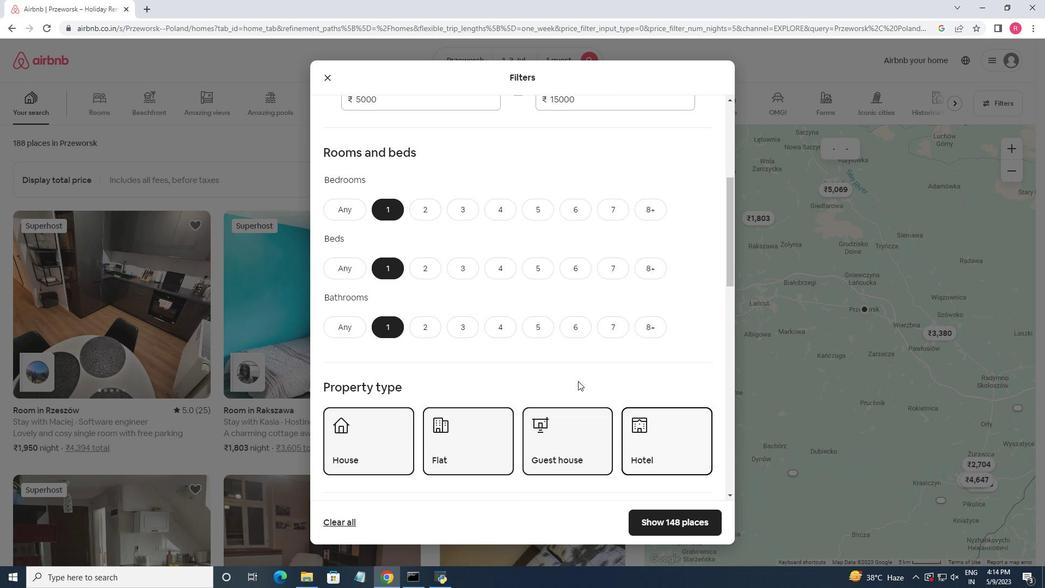 
Action: Mouse scrolled (574, 381) with delta (0, 0)
Screenshot: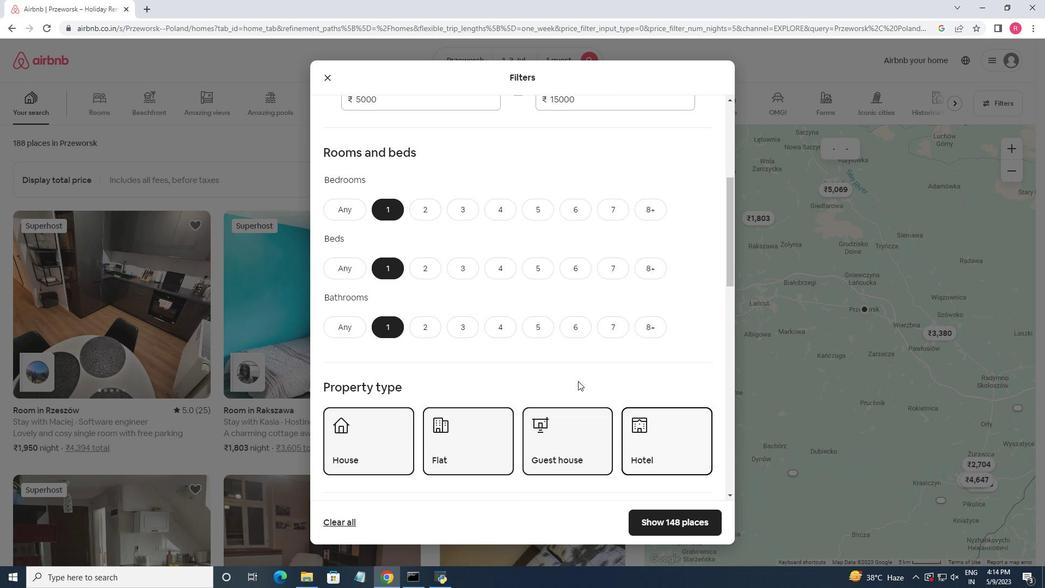 
Action: Mouse moved to (574, 382)
Screenshot: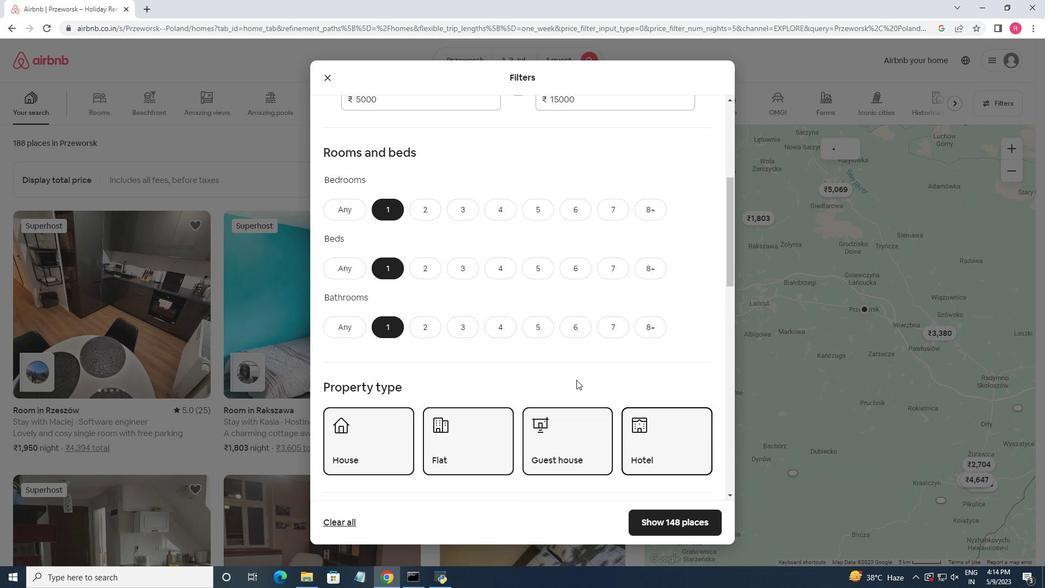 
Action: Mouse scrolled (574, 382) with delta (0, 0)
Screenshot: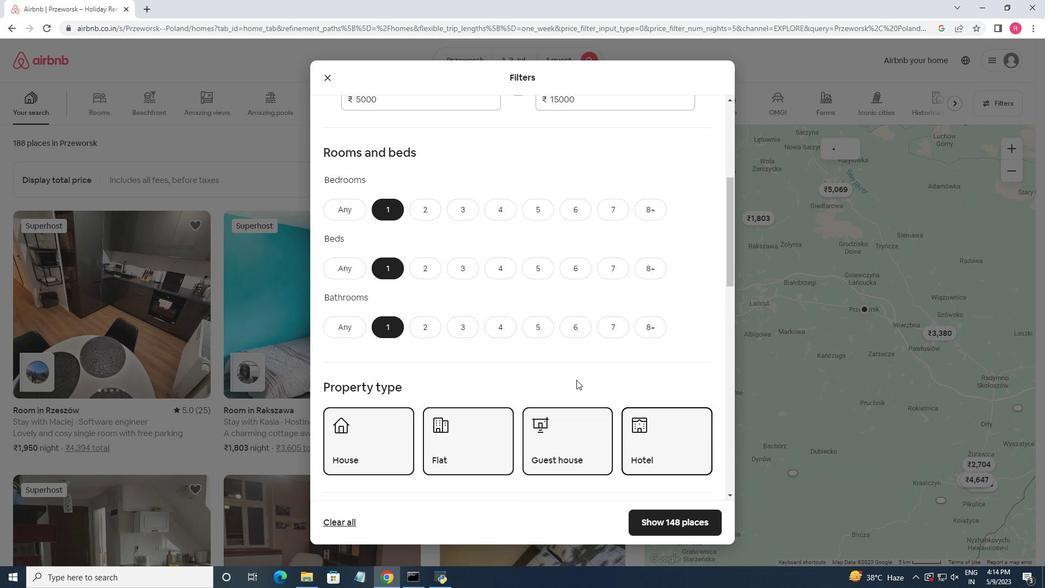 
Action: Mouse moved to (571, 383)
Screenshot: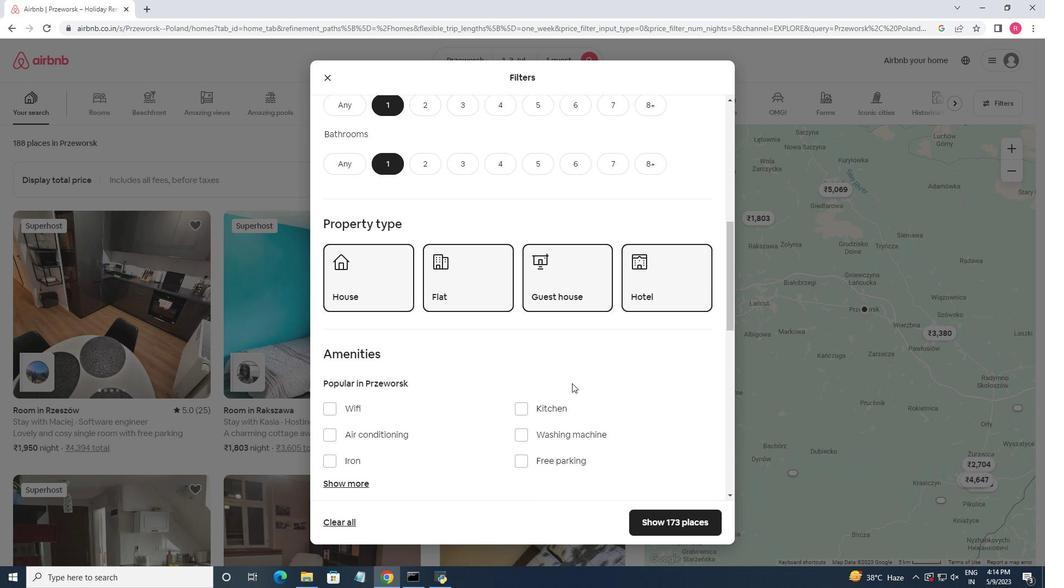 
Action: Mouse scrolled (571, 382) with delta (0, 0)
Screenshot: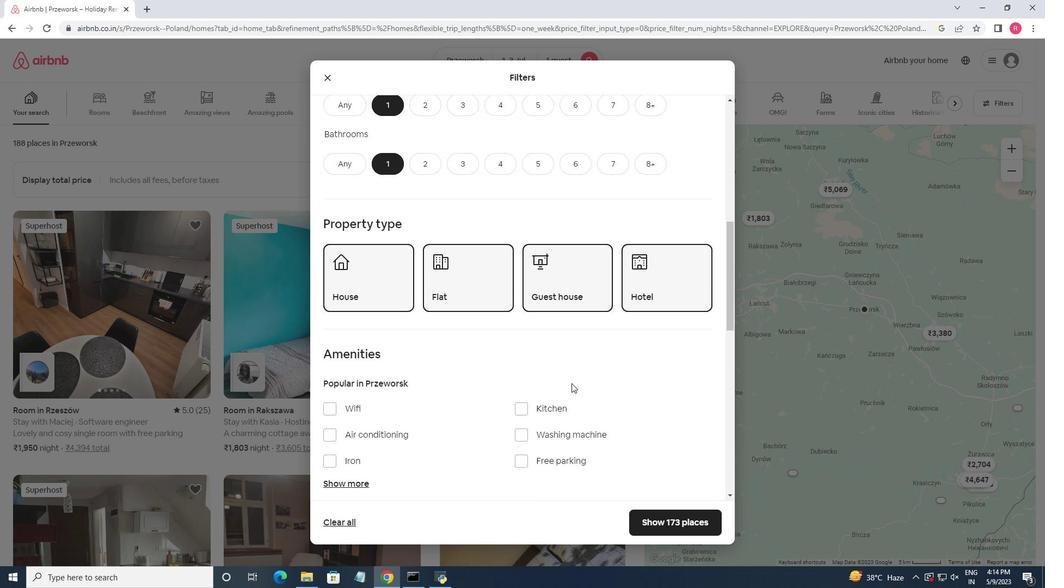 
Action: Mouse moved to (571, 383)
Screenshot: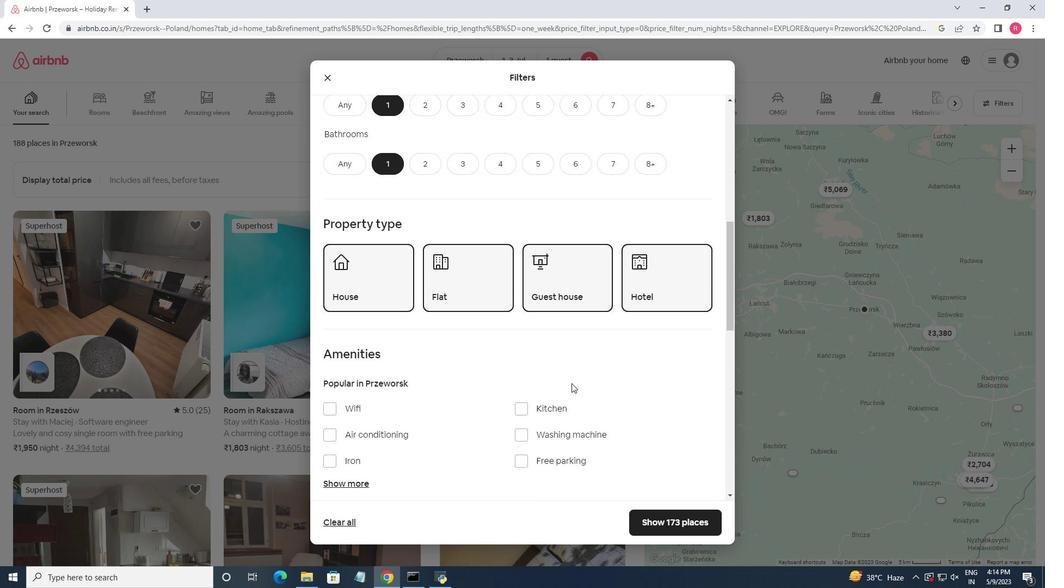 
Action: Mouse scrolled (571, 383) with delta (0, 0)
Screenshot: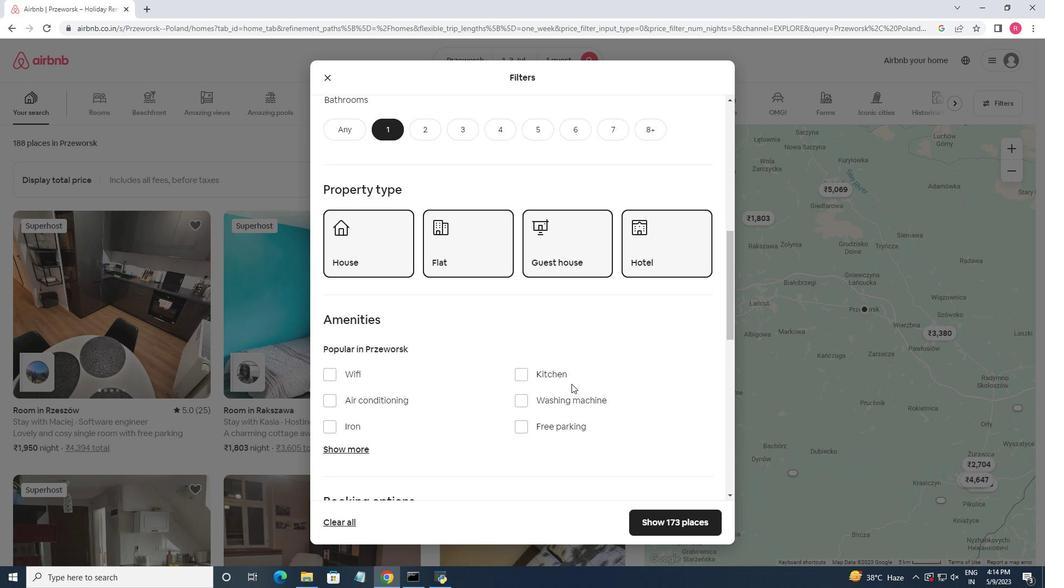
Action: Mouse moved to (327, 296)
Screenshot: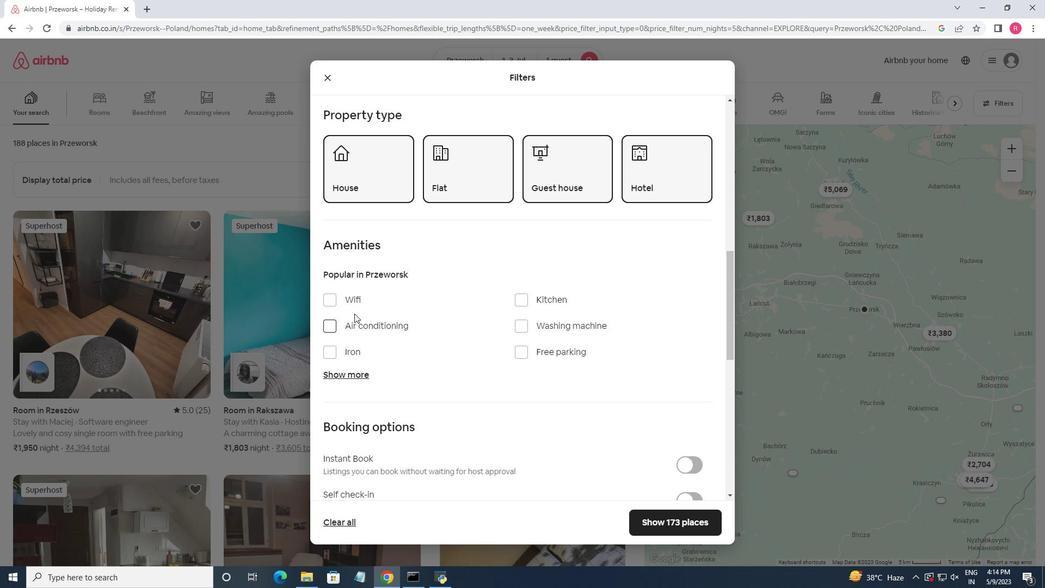 
Action: Mouse pressed left at (327, 296)
Screenshot: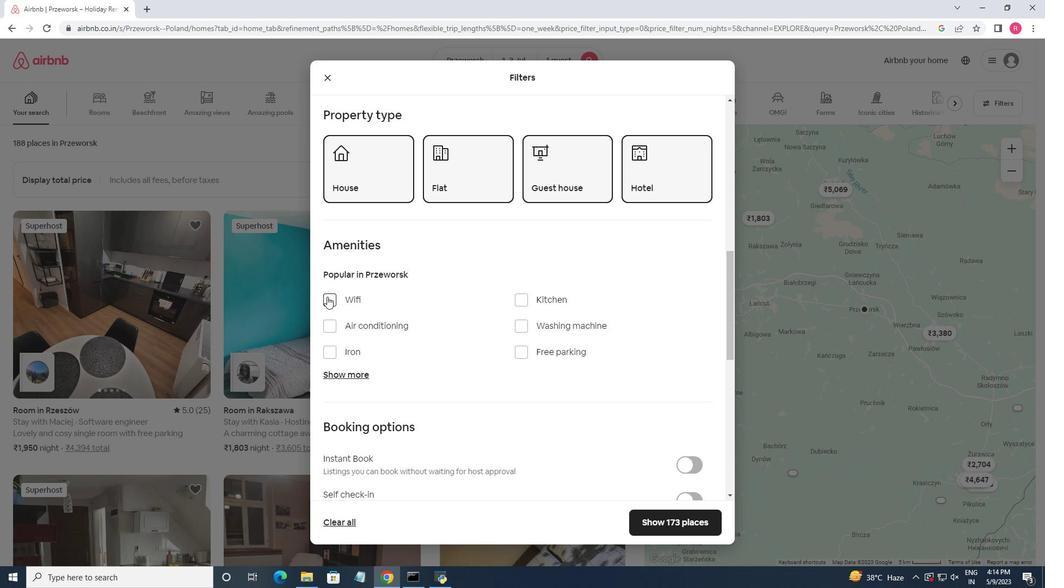 
Action: Mouse moved to (391, 315)
Screenshot: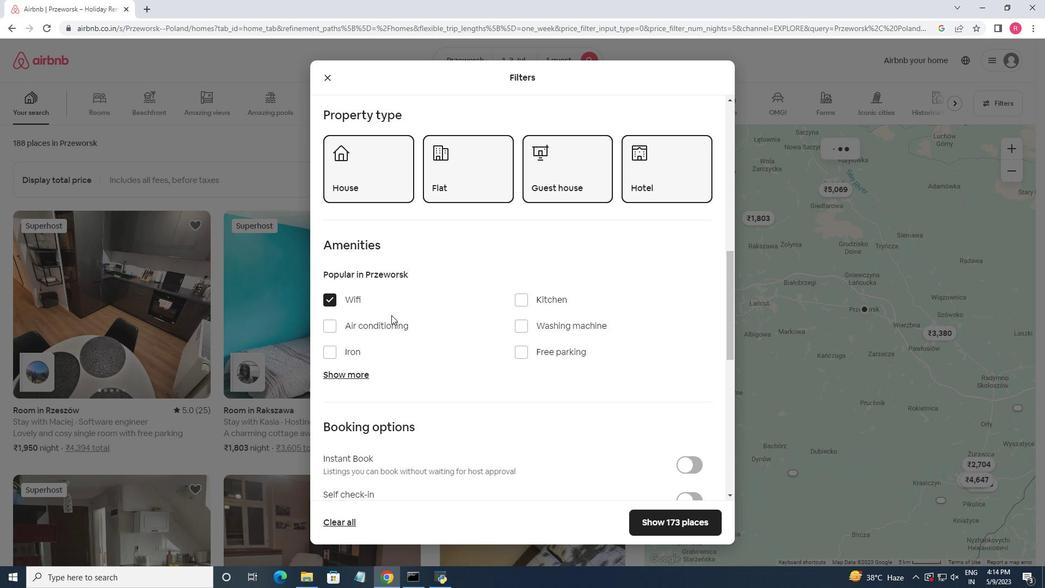 
Action: Mouse scrolled (391, 314) with delta (0, 0)
Screenshot: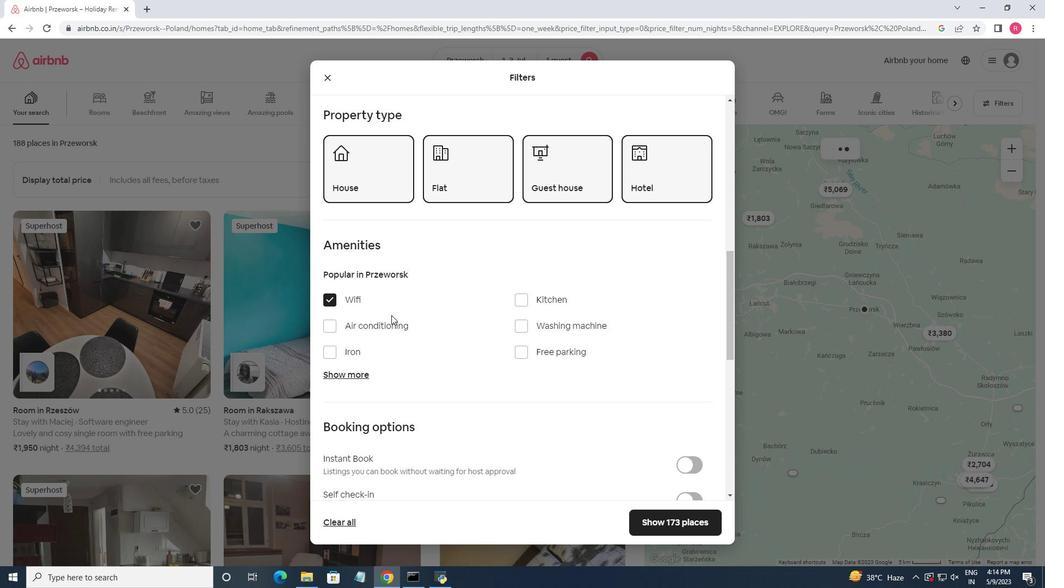 
Action: Mouse moved to (391, 315)
Screenshot: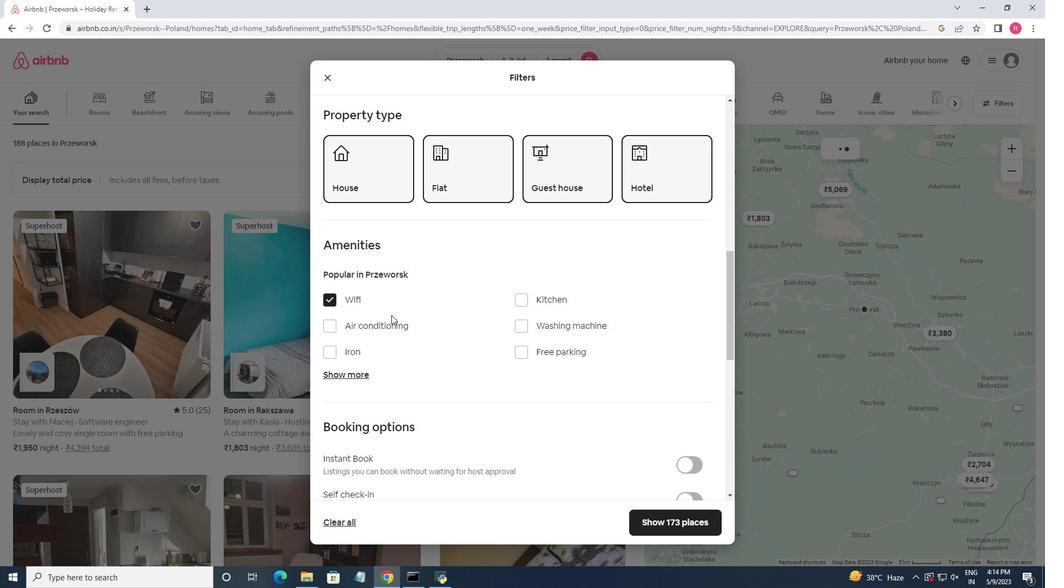 
Action: Mouse scrolled (391, 315) with delta (0, 0)
Screenshot: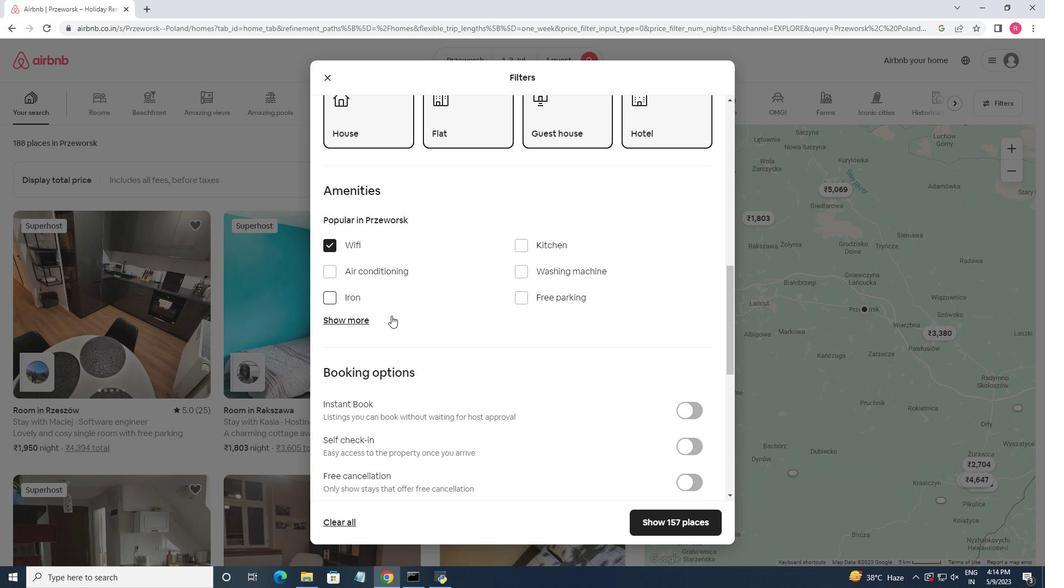 
Action: Mouse scrolled (391, 315) with delta (0, 0)
Screenshot: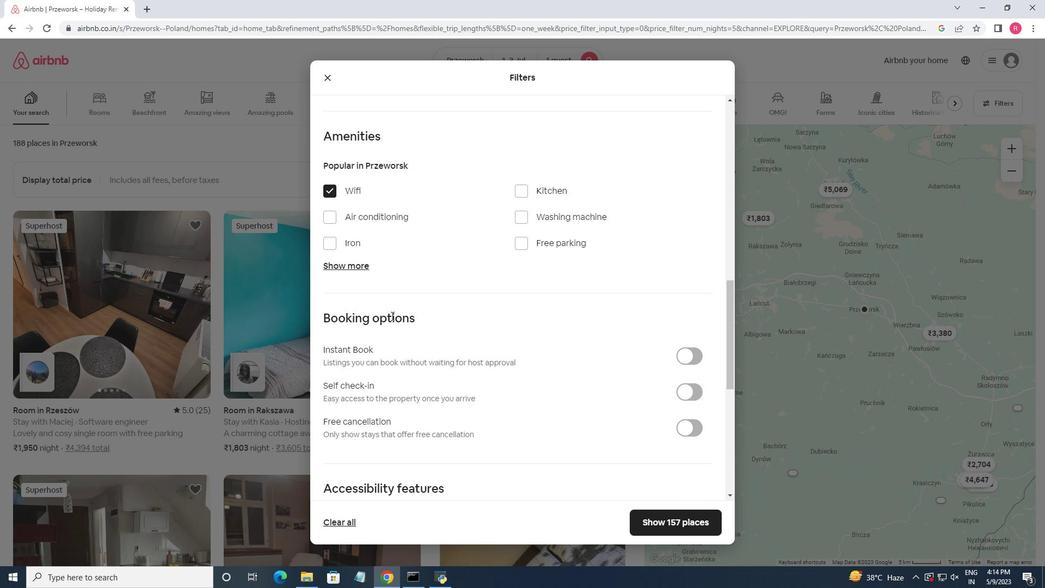 
Action: Mouse moved to (688, 335)
Screenshot: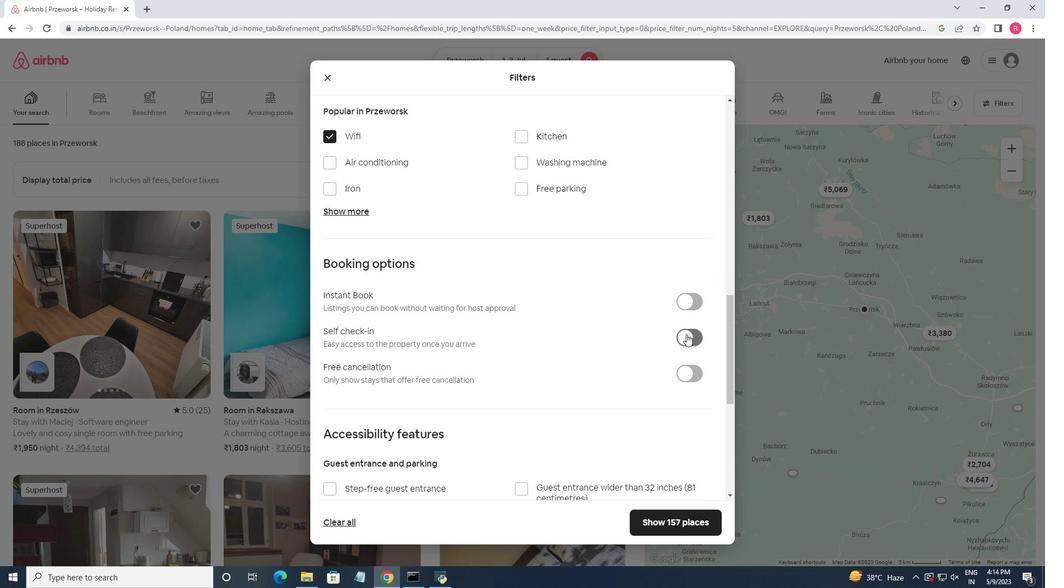 
Action: Mouse pressed left at (688, 335)
Screenshot: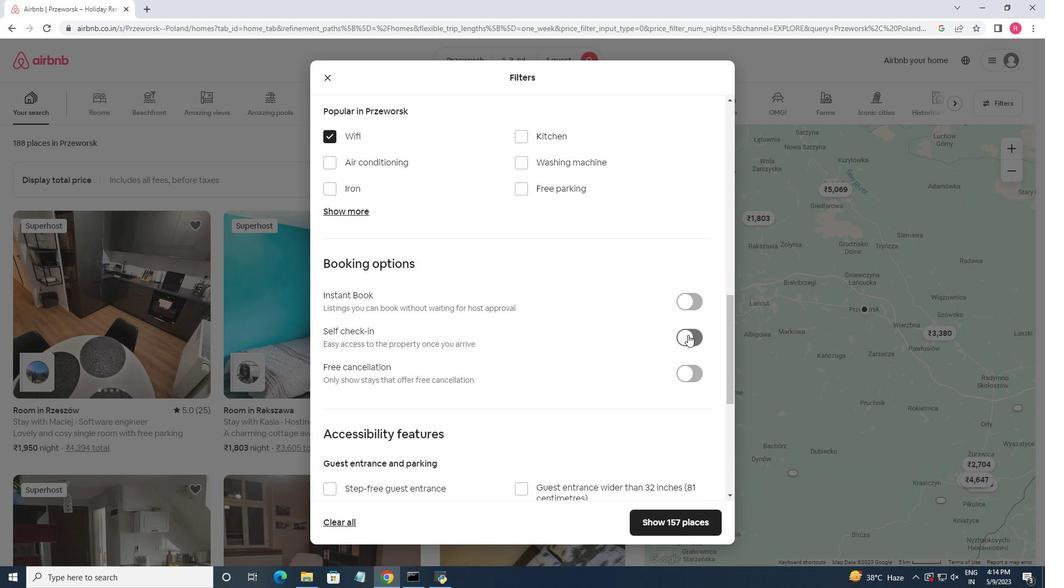 
Action: Mouse moved to (525, 324)
Screenshot: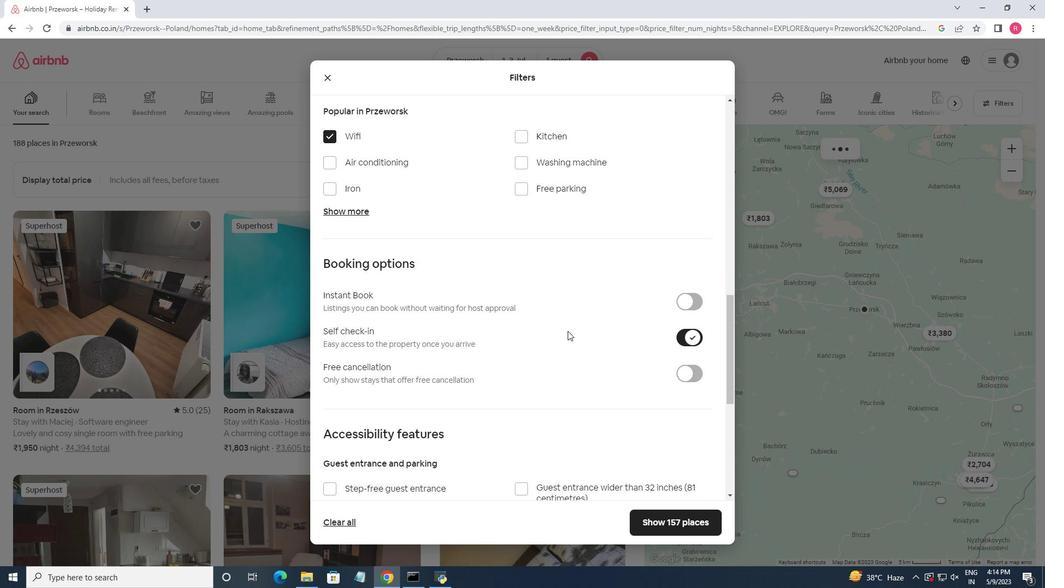 
Action: Mouse scrolled (525, 323) with delta (0, 0)
Screenshot: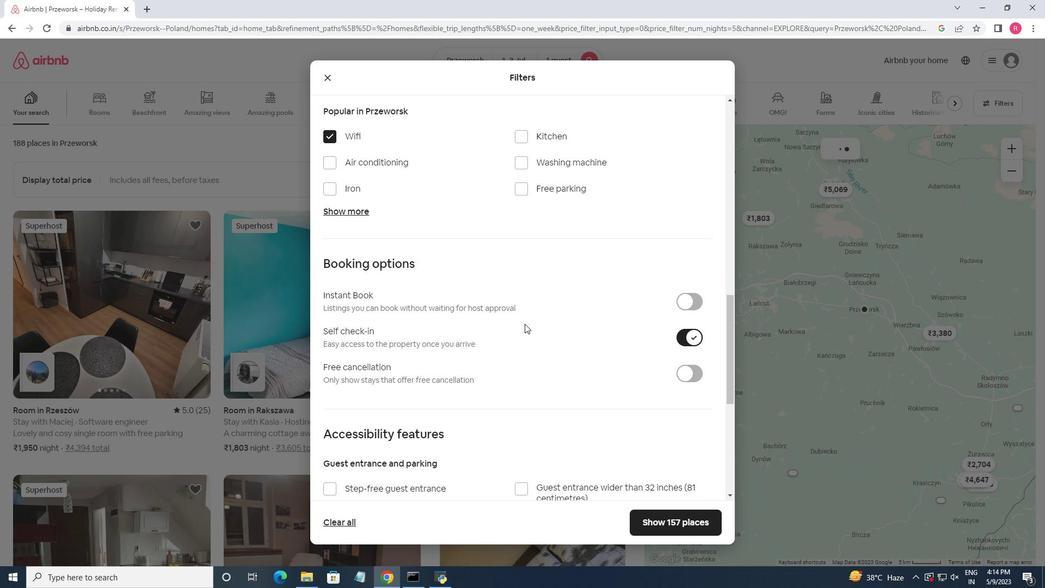 
Action: Mouse scrolled (525, 323) with delta (0, 0)
Screenshot: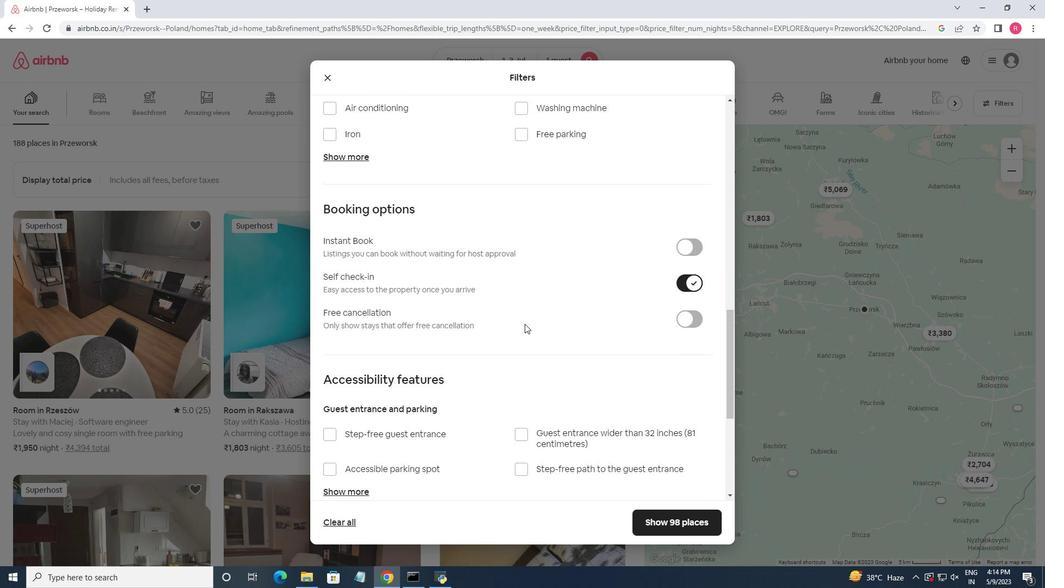 
Action: Mouse moved to (482, 346)
Screenshot: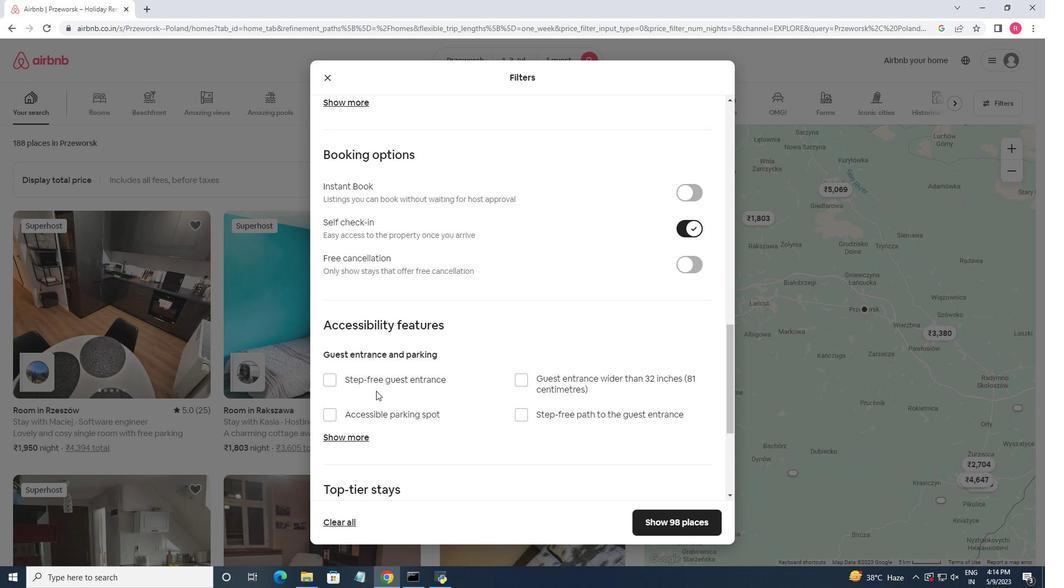 
Action: Mouse scrolled (482, 346) with delta (0, 0)
Screenshot: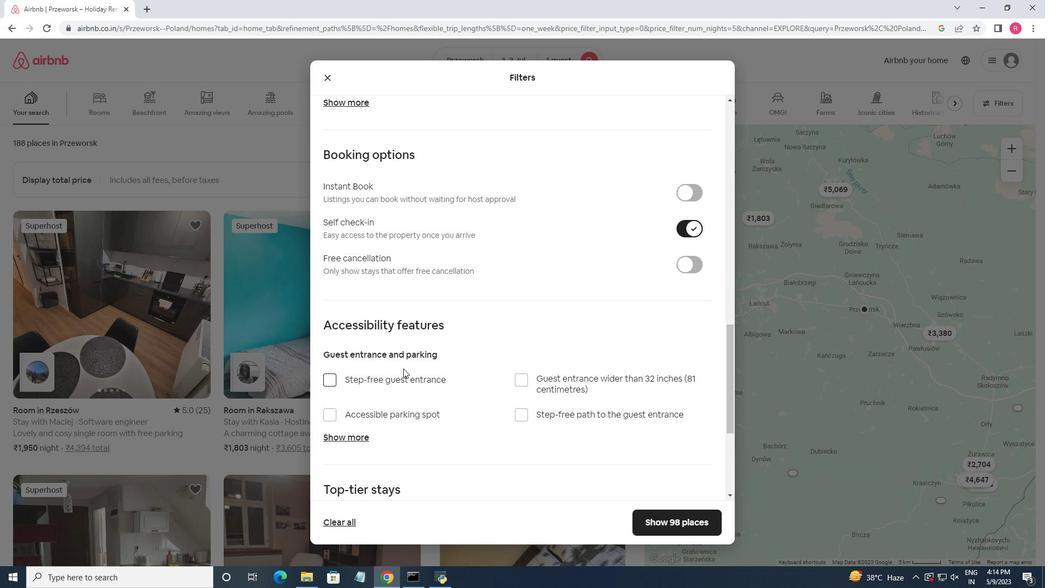 
Action: Mouse scrolled (482, 346) with delta (0, 0)
Screenshot: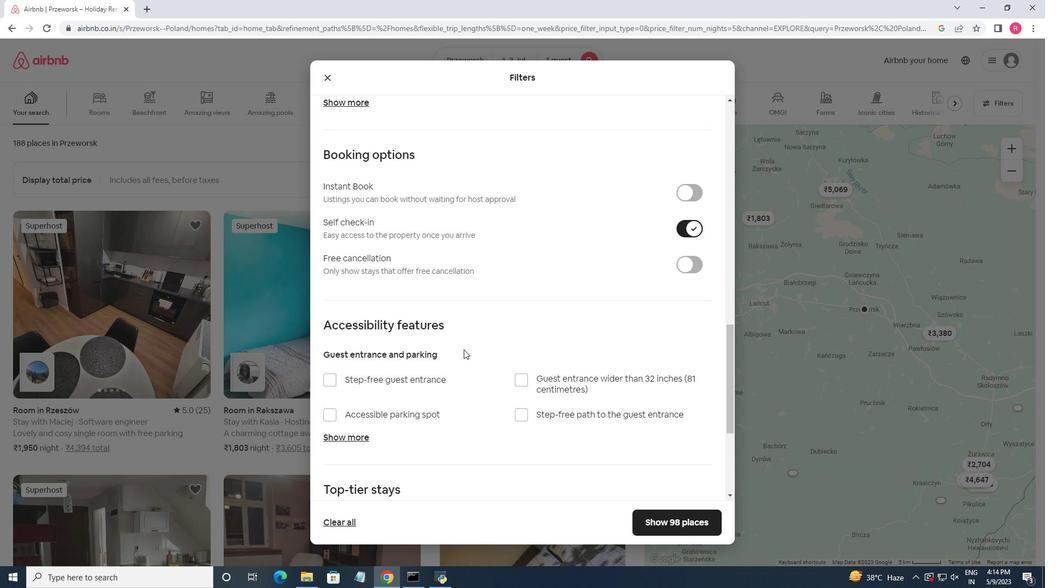 
Action: Mouse moved to (490, 343)
Screenshot: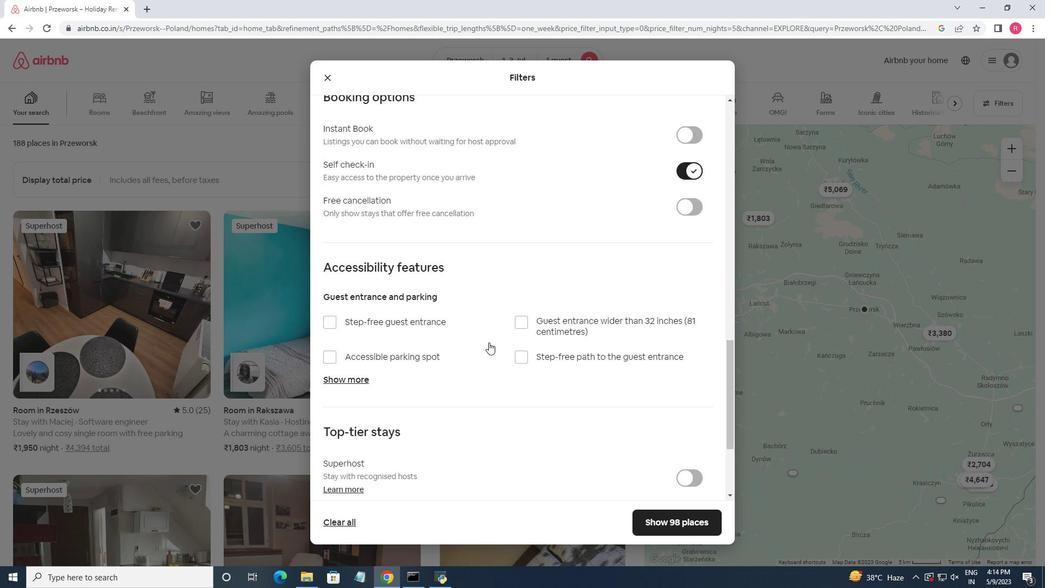 
Action: Mouse scrolled (490, 342) with delta (0, 0)
Screenshot: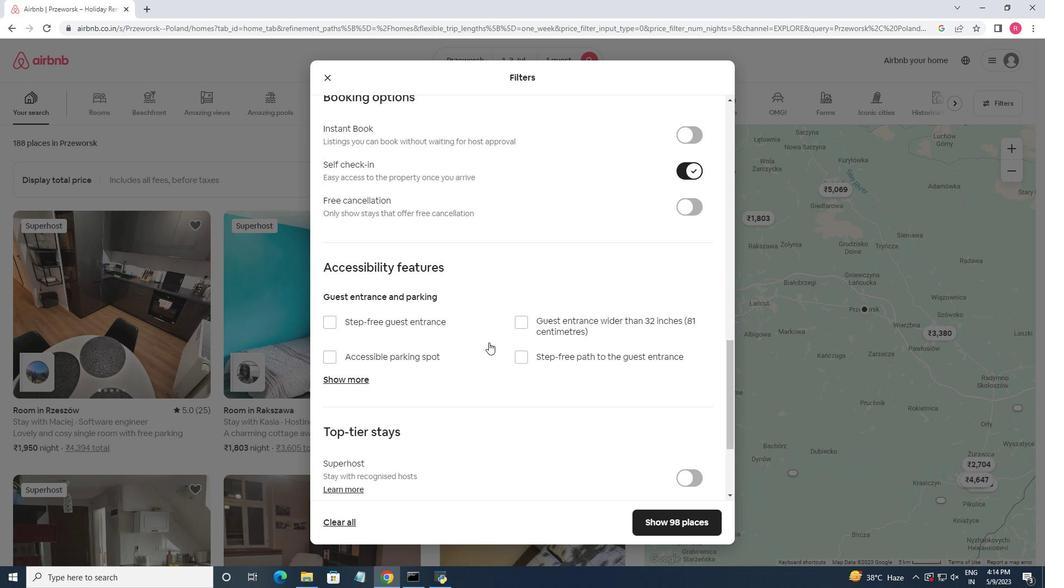 
Action: Mouse moved to (490, 344)
Screenshot: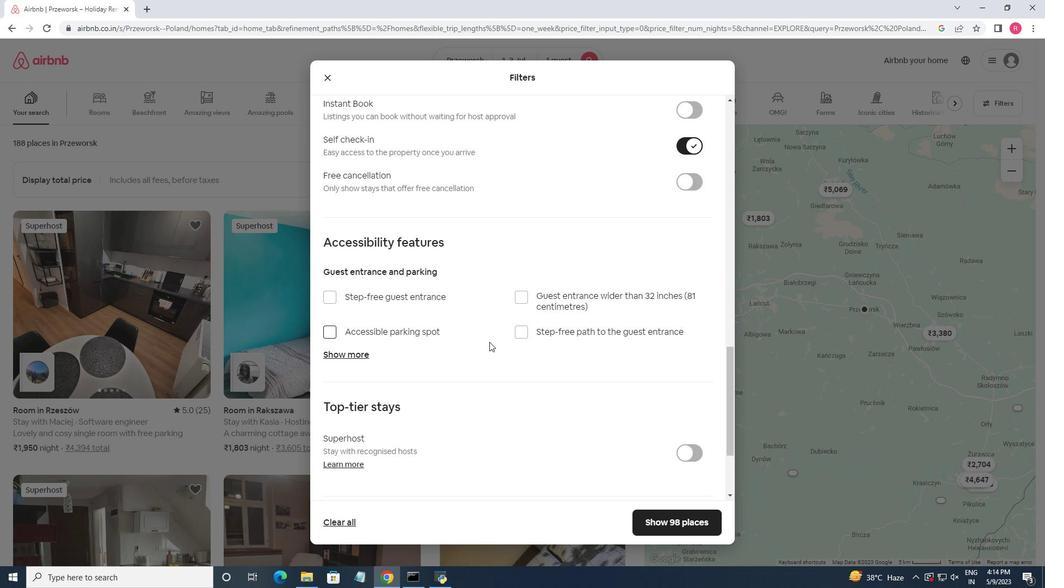 
Action: Mouse scrolled (490, 344) with delta (0, 0)
Screenshot: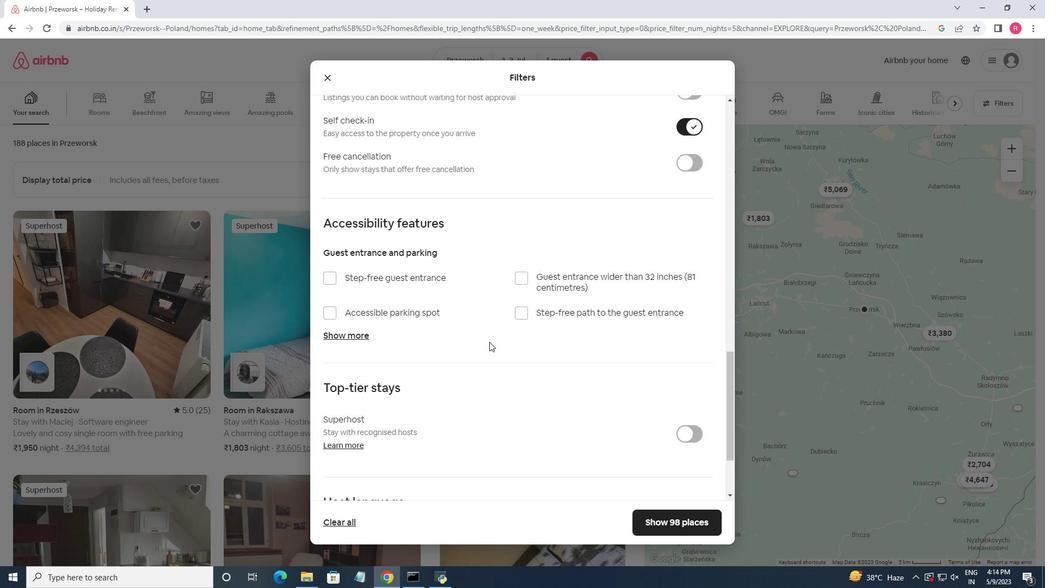
Action: Mouse moved to (490, 344)
Screenshot: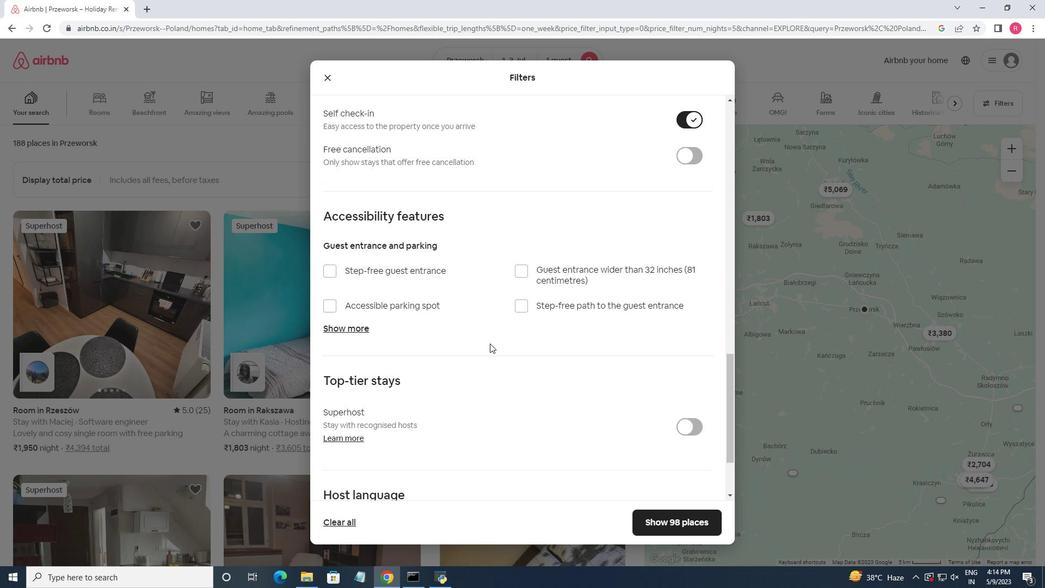 
Action: Mouse scrolled (490, 344) with delta (0, 0)
Screenshot: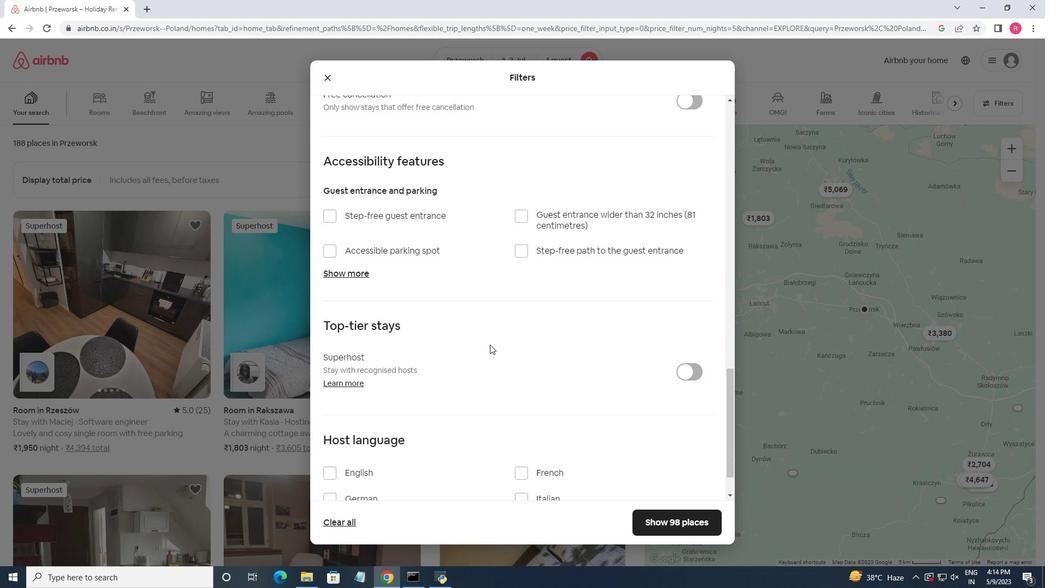 
Action: Mouse moved to (332, 426)
Screenshot: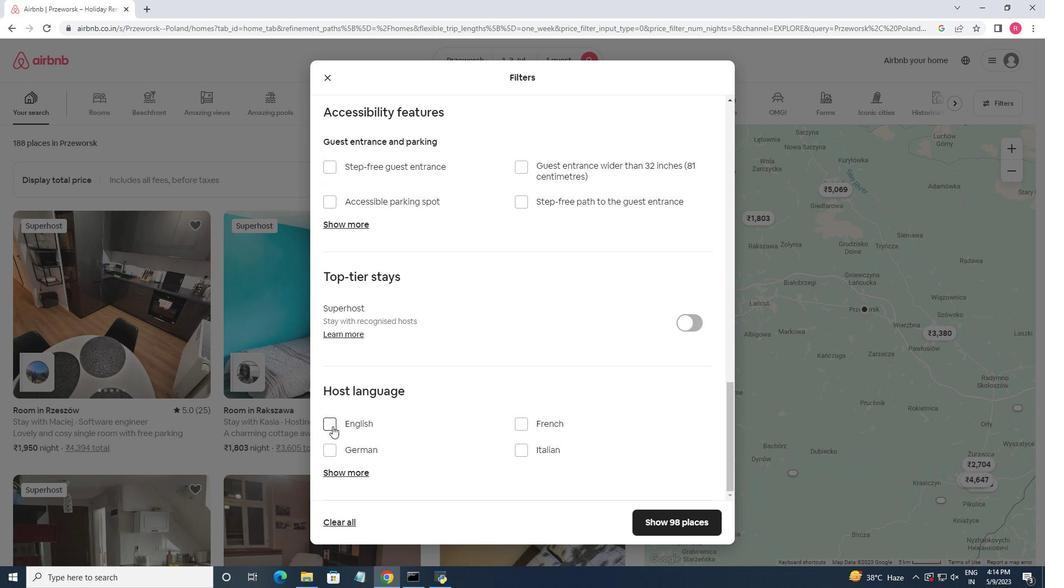 
Action: Mouse pressed left at (332, 426)
Screenshot: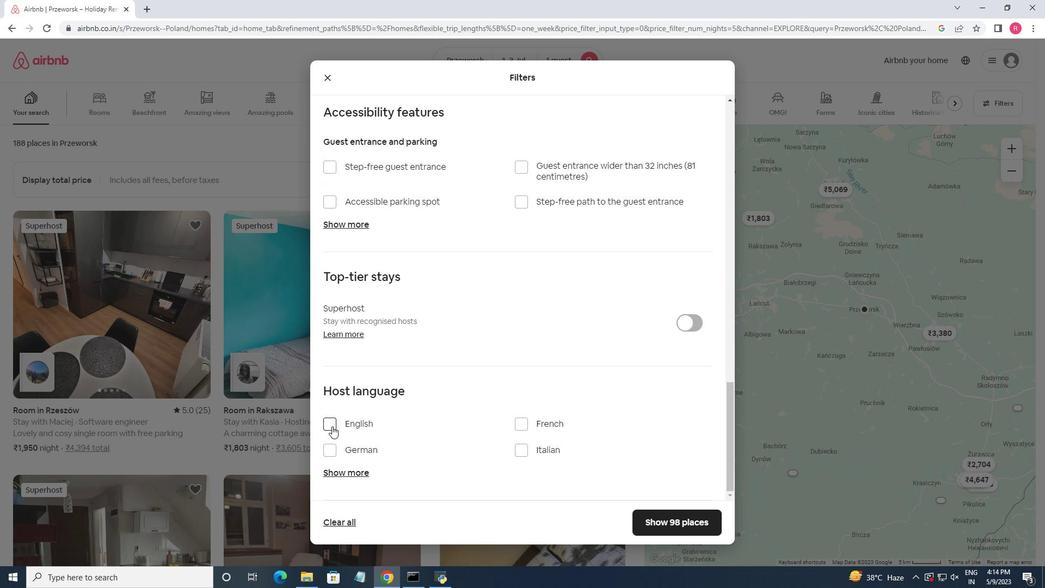 
Action: Mouse moved to (673, 513)
Screenshot: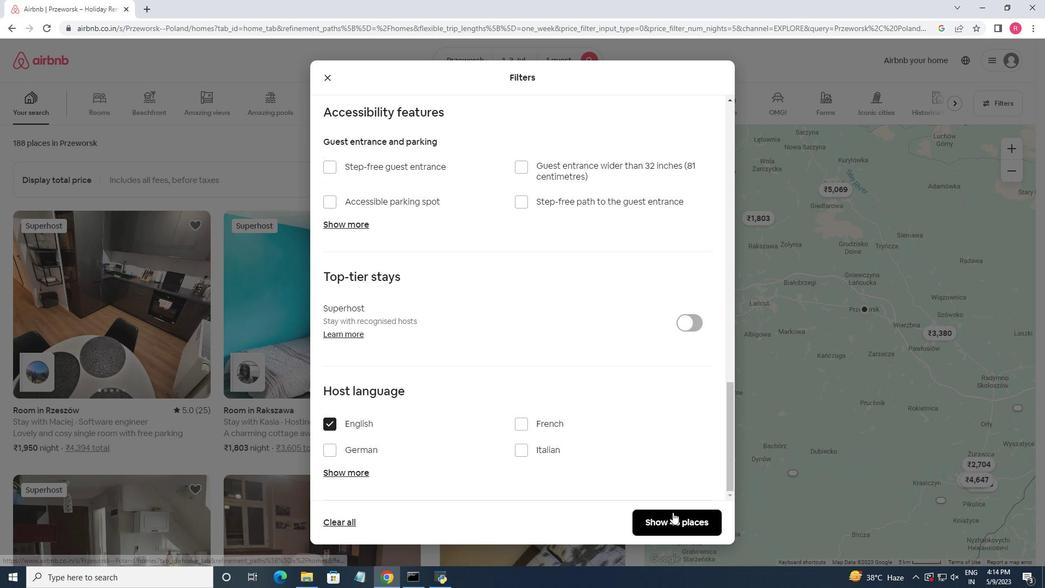 
Action: Mouse pressed left at (673, 513)
Screenshot: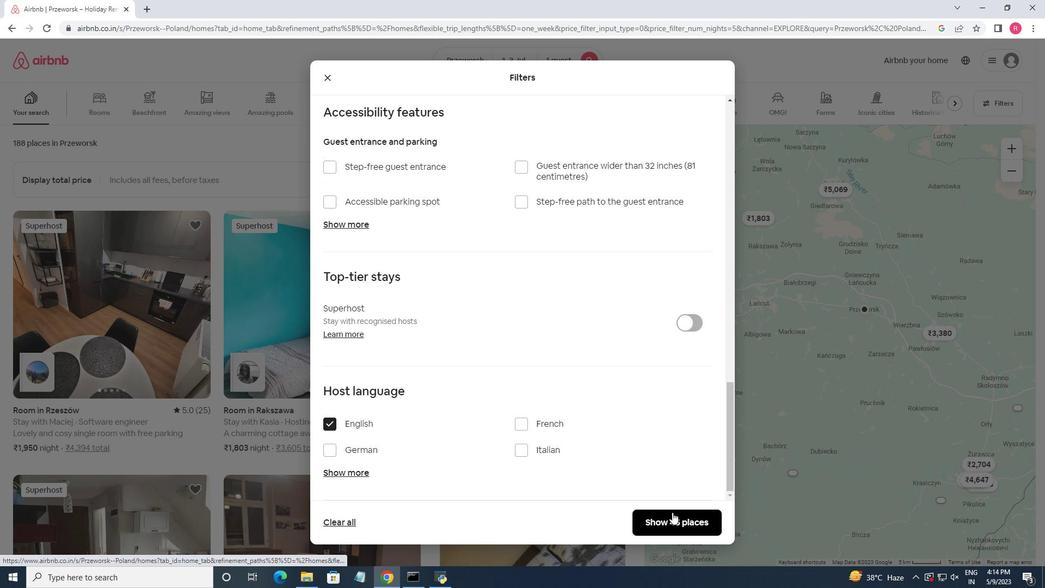 
Action: Mouse moved to (575, 301)
Screenshot: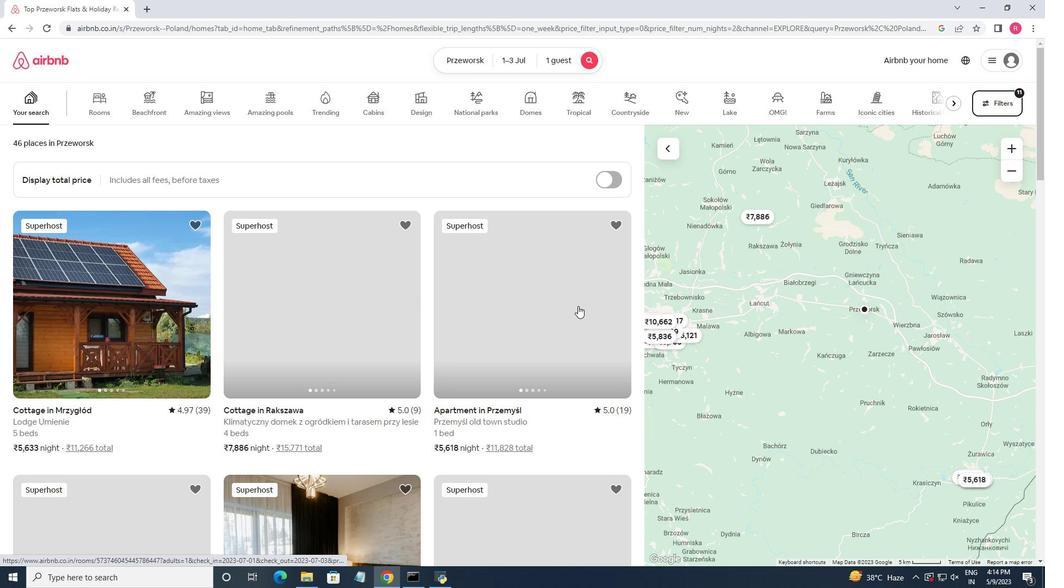 
